Task: Create in the project AgileConnection and in the Backlog issue 'Develop a new tool for automated testing of load testing and stress testing for web applications' a child issue 'Code optimization for energy-efficient image recognition', and assign it to team member softage.1@softage.net. Create in the project AgileConnection and in the Backlog issue 'Upgrade the user interface of a mobile application to improve usability and aesthetics' a child issue 'Email campaign open rate tracking and analysis', and assign it to team member softage.2@softage.net
Action: Mouse moved to (233, 74)
Screenshot: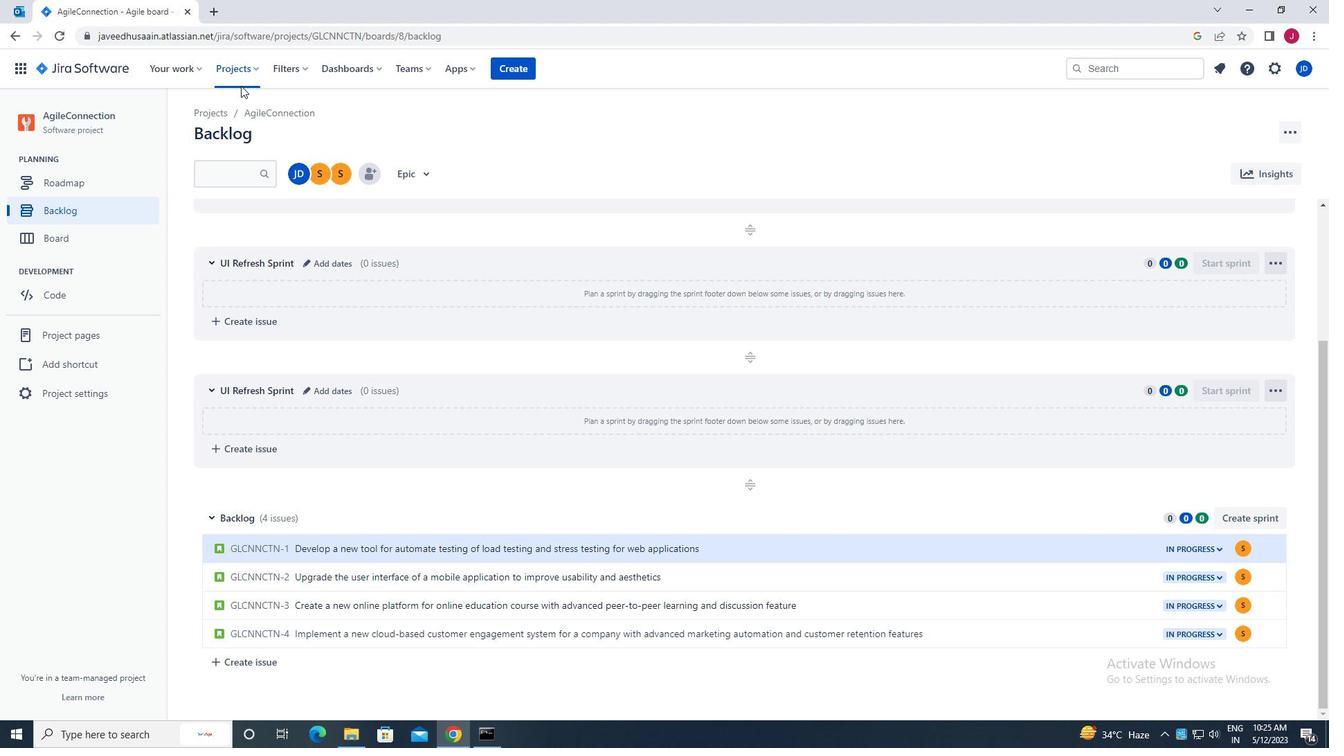 
Action: Mouse pressed left at (233, 74)
Screenshot: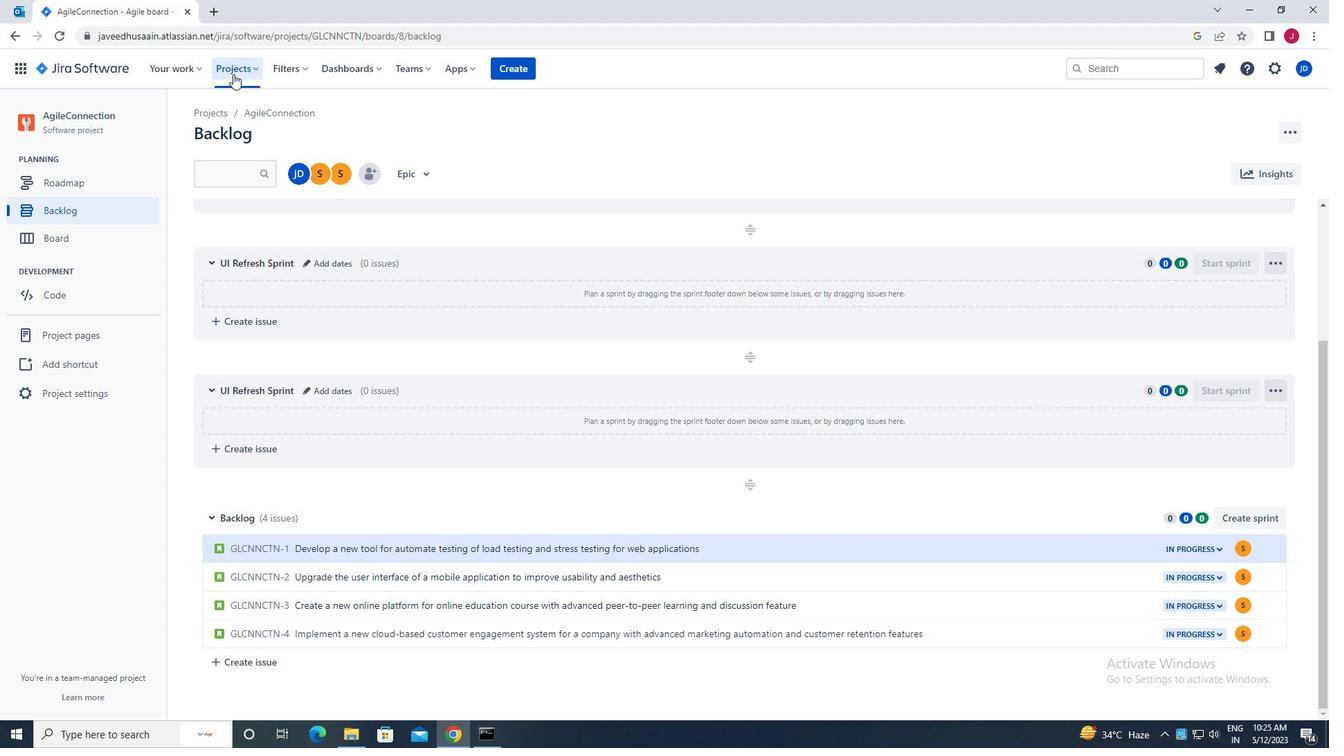 
Action: Mouse moved to (288, 130)
Screenshot: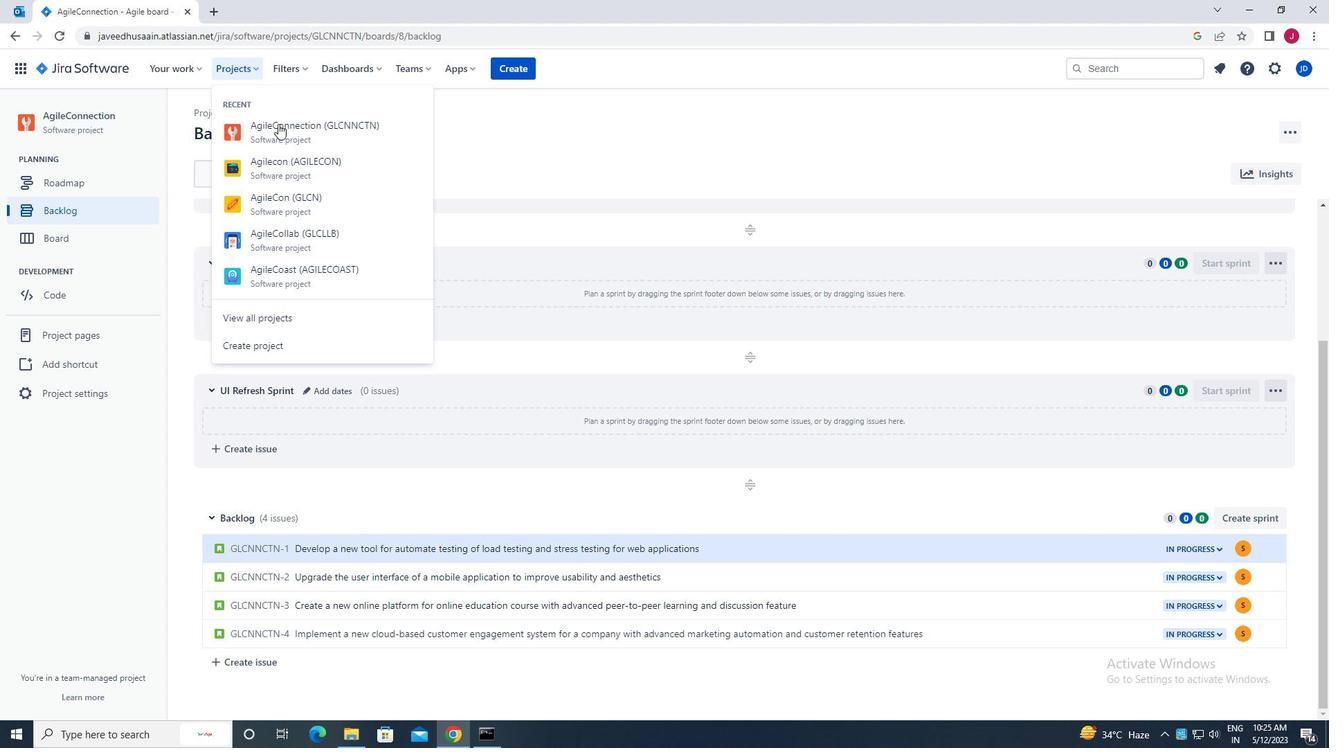 
Action: Mouse pressed left at (288, 130)
Screenshot: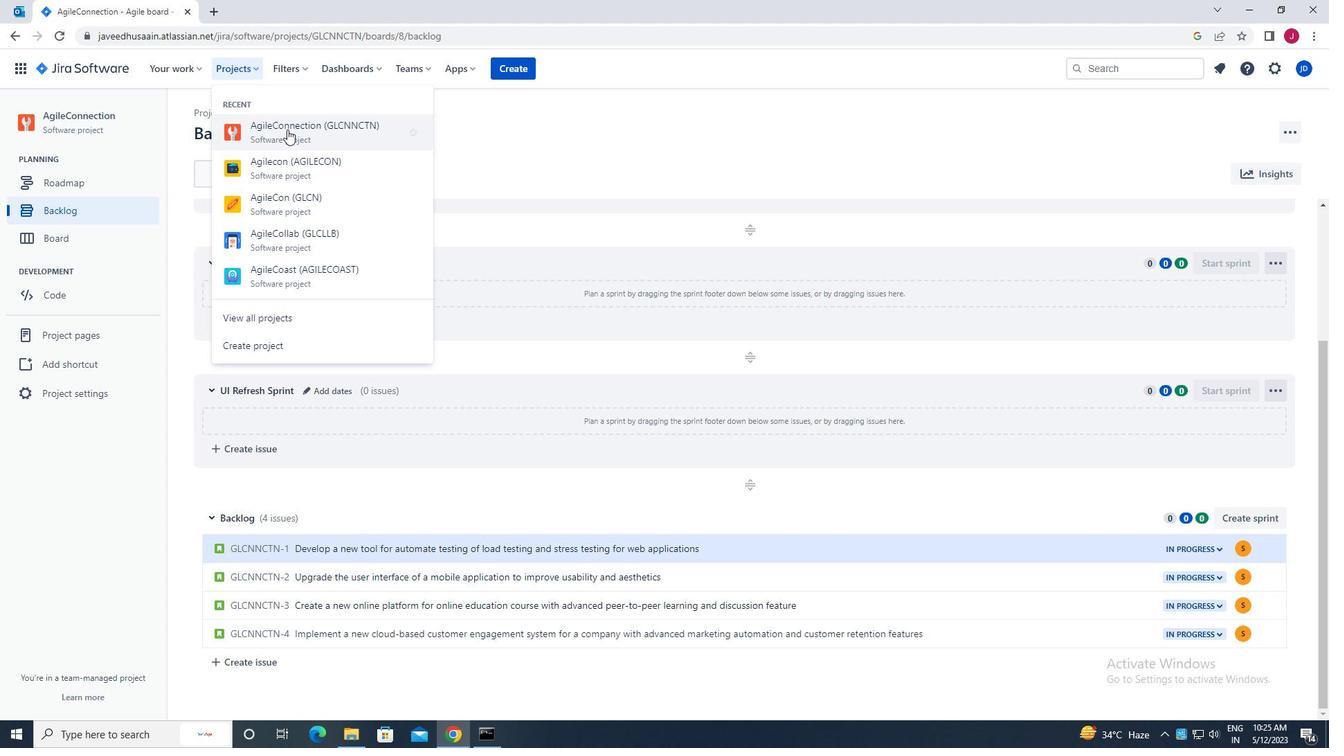 
Action: Mouse moved to (80, 214)
Screenshot: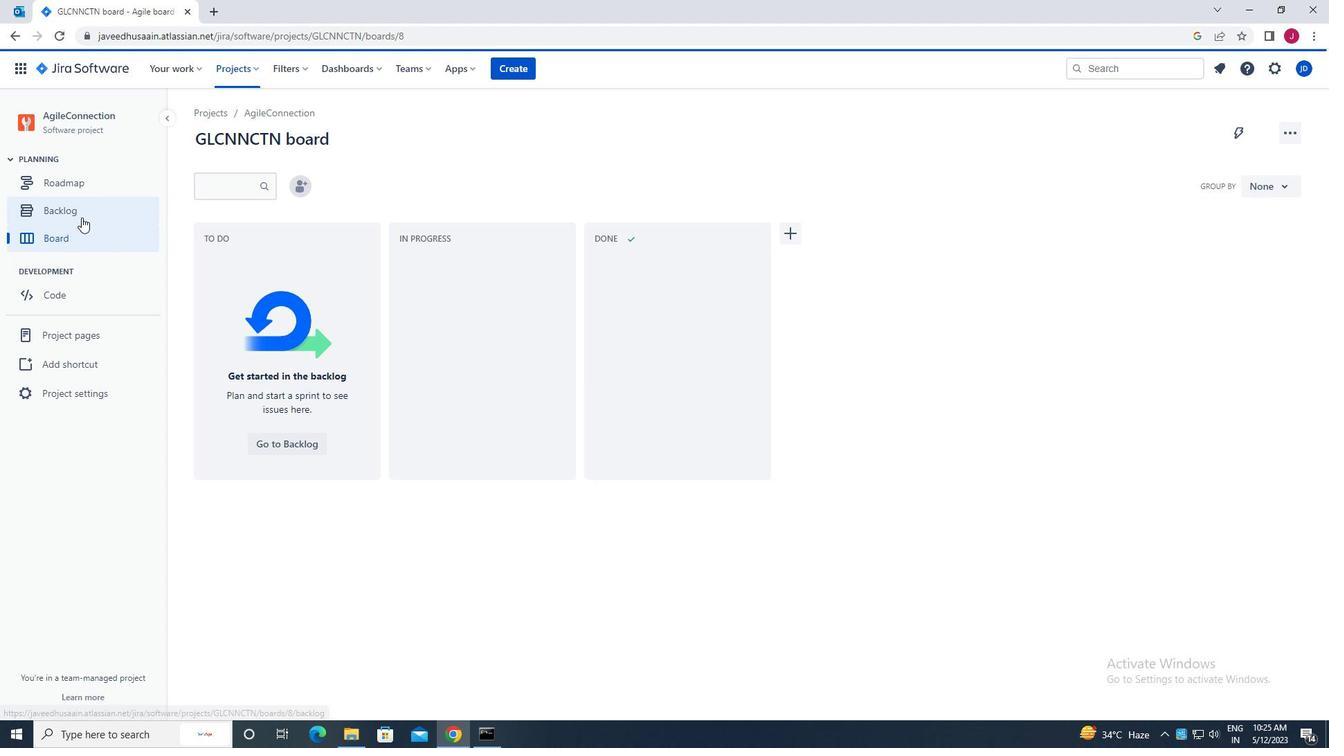 
Action: Mouse pressed left at (80, 214)
Screenshot: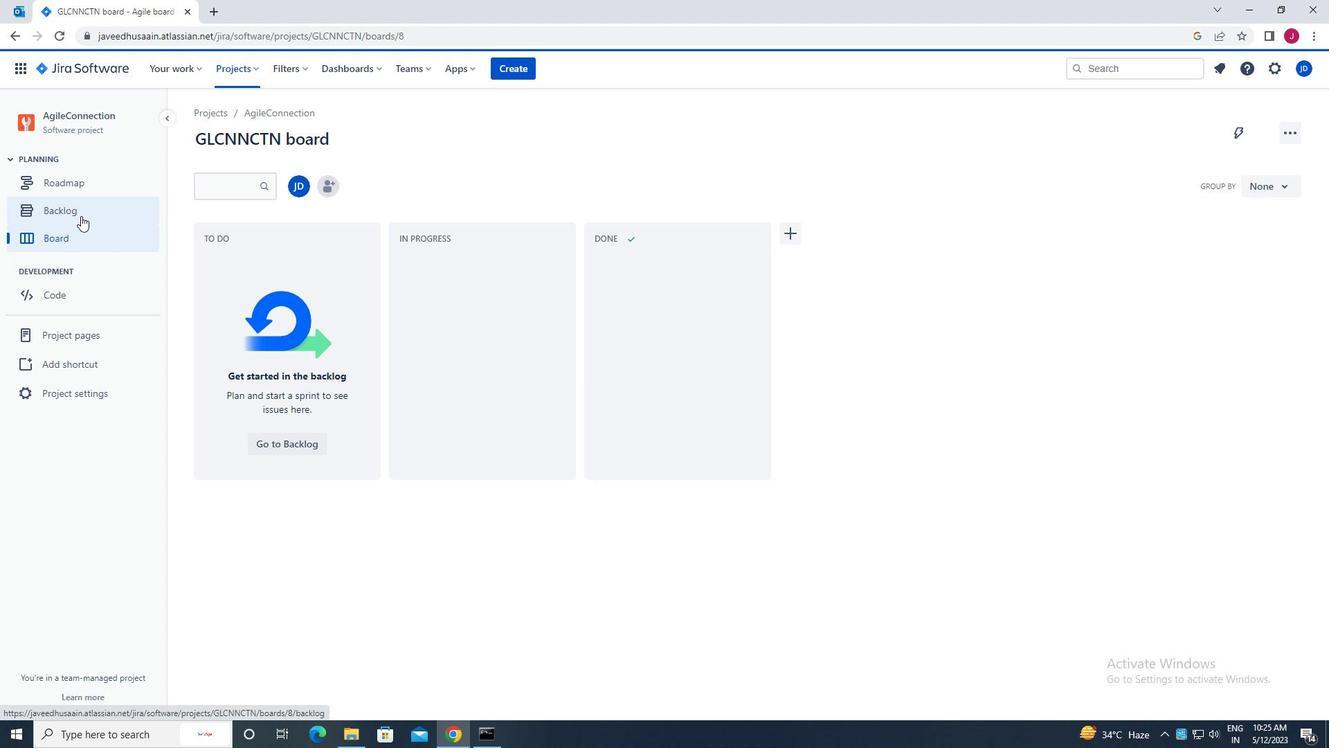 
Action: Mouse moved to (279, 354)
Screenshot: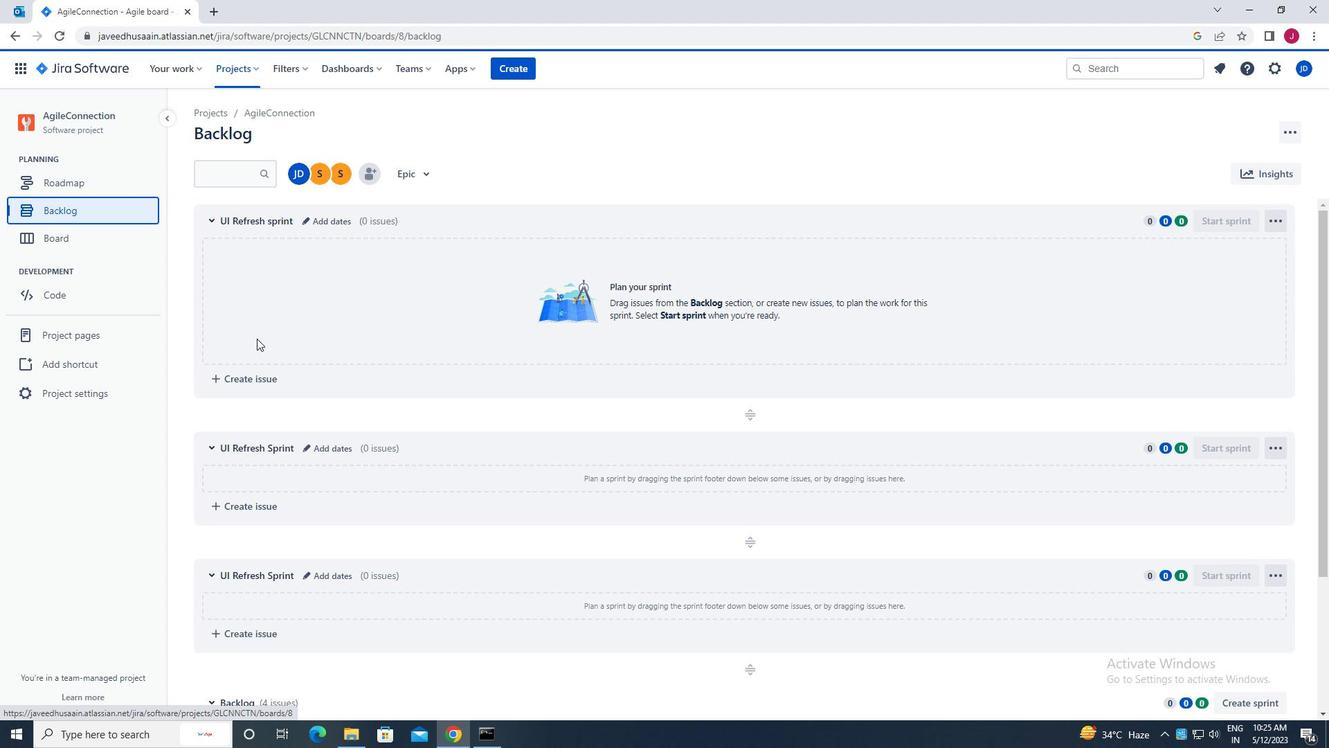 
Action: Mouse scrolled (279, 353) with delta (0, 0)
Screenshot: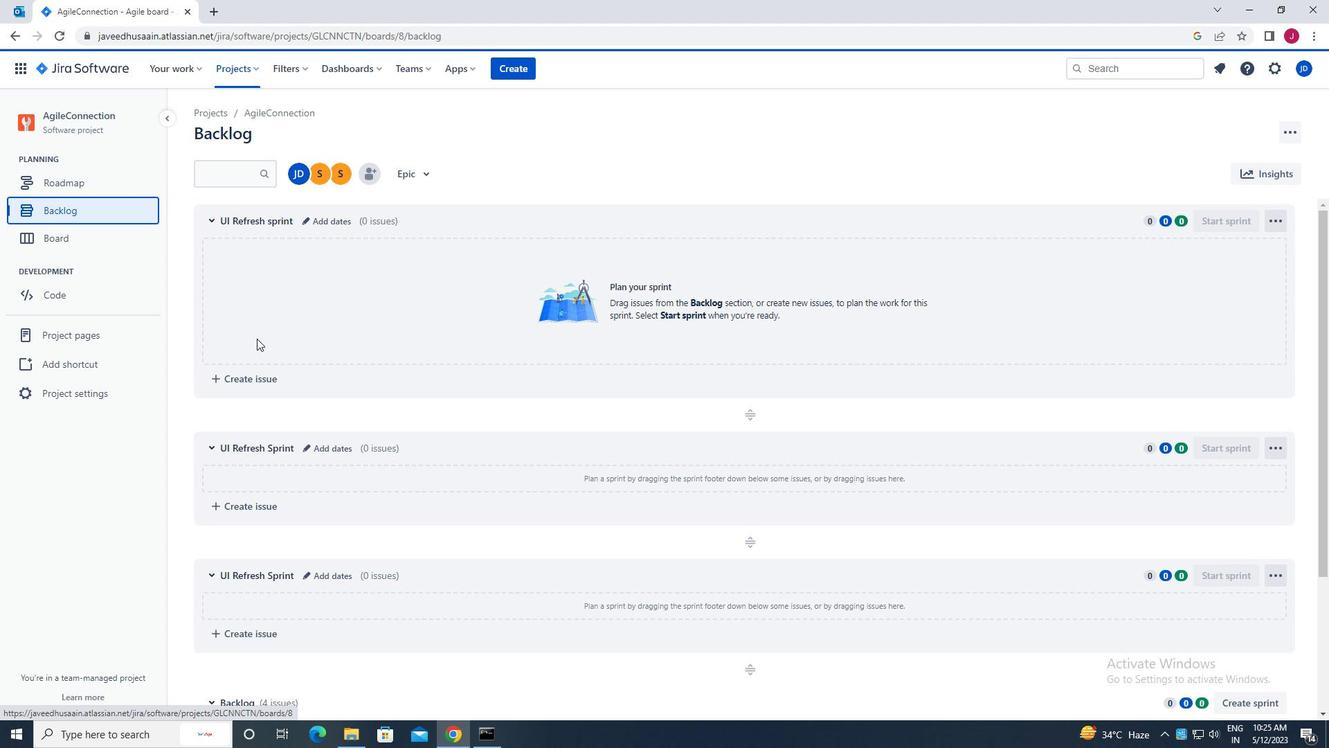 
Action: Mouse moved to (279, 356)
Screenshot: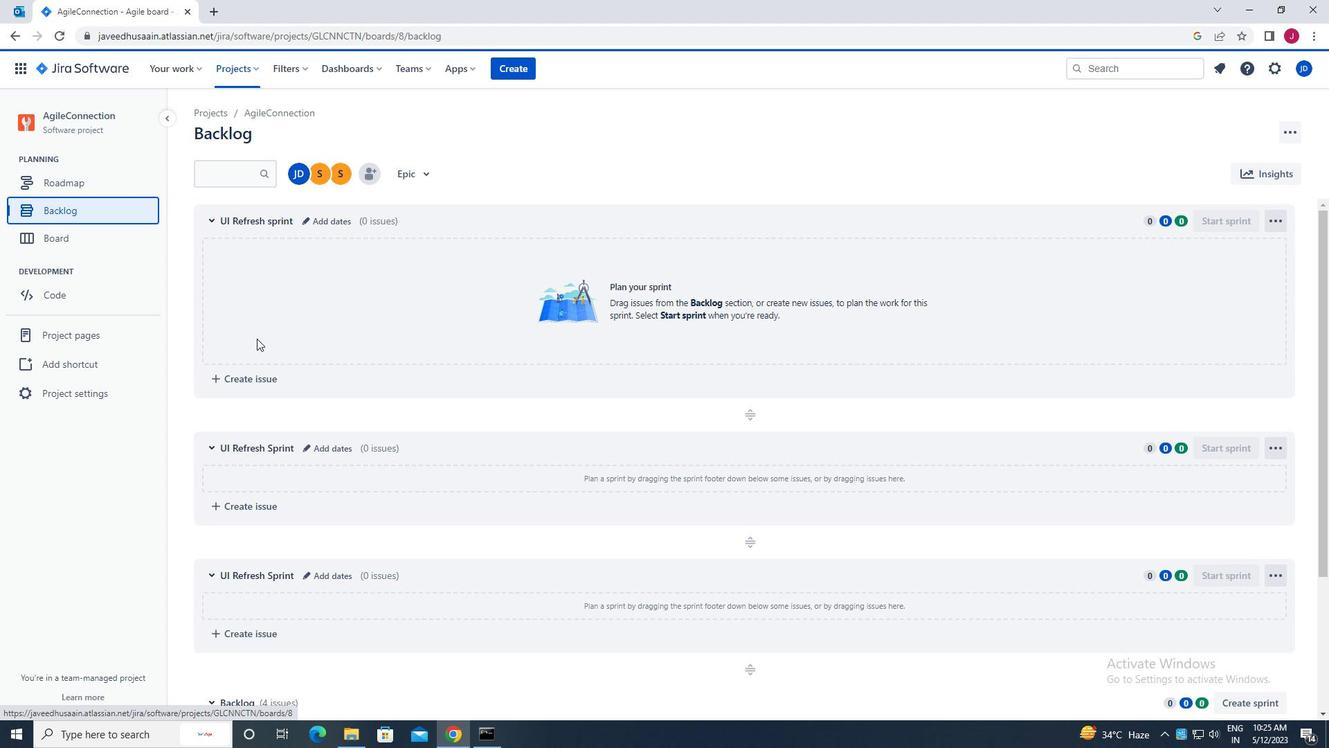 
Action: Mouse scrolled (279, 355) with delta (0, 0)
Screenshot: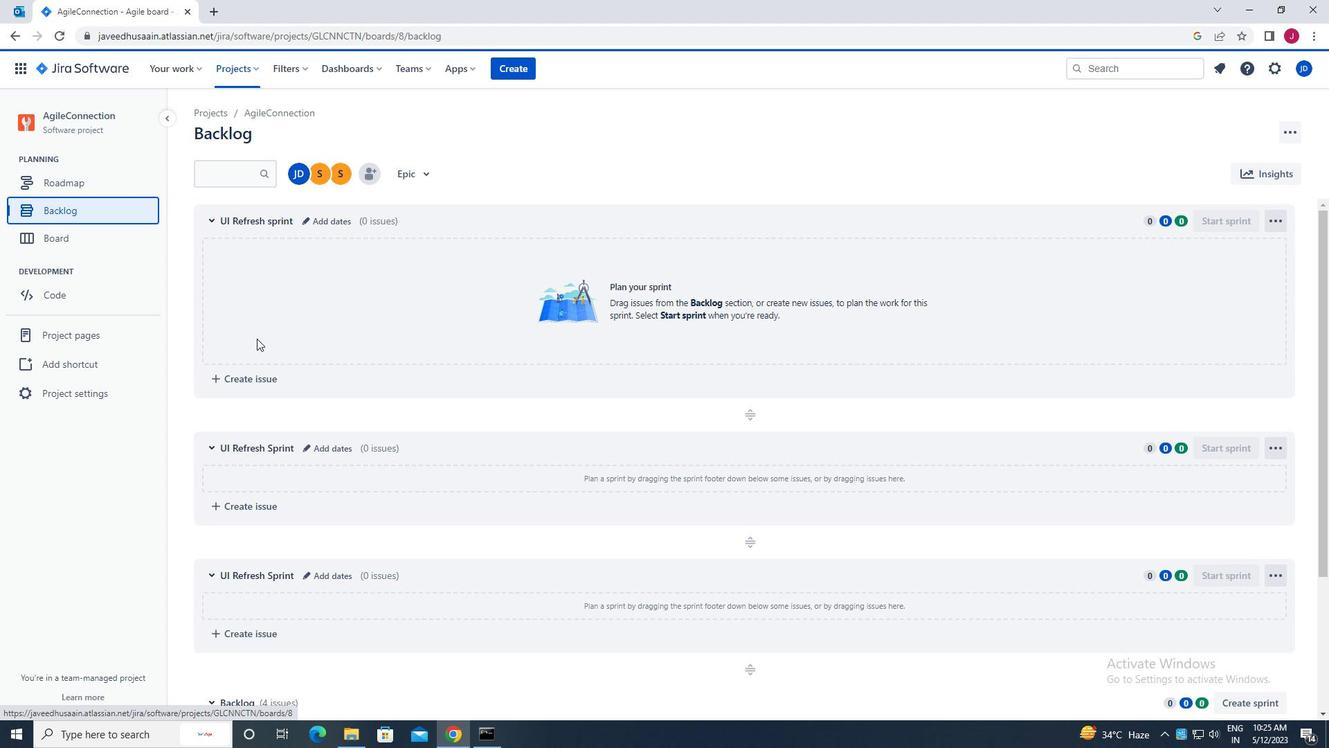 
Action: Mouse scrolled (279, 355) with delta (0, 0)
Screenshot: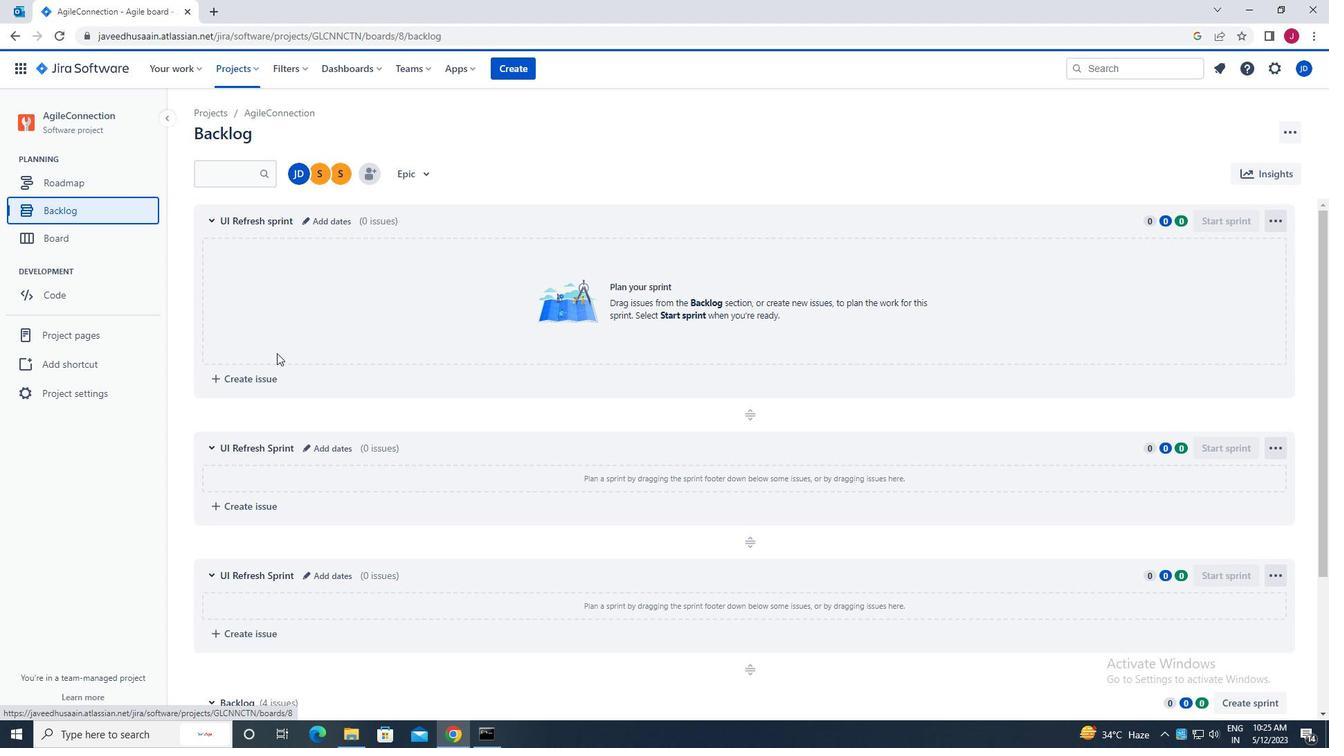 
Action: Mouse scrolled (279, 355) with delta (0, 0)
Screenshot: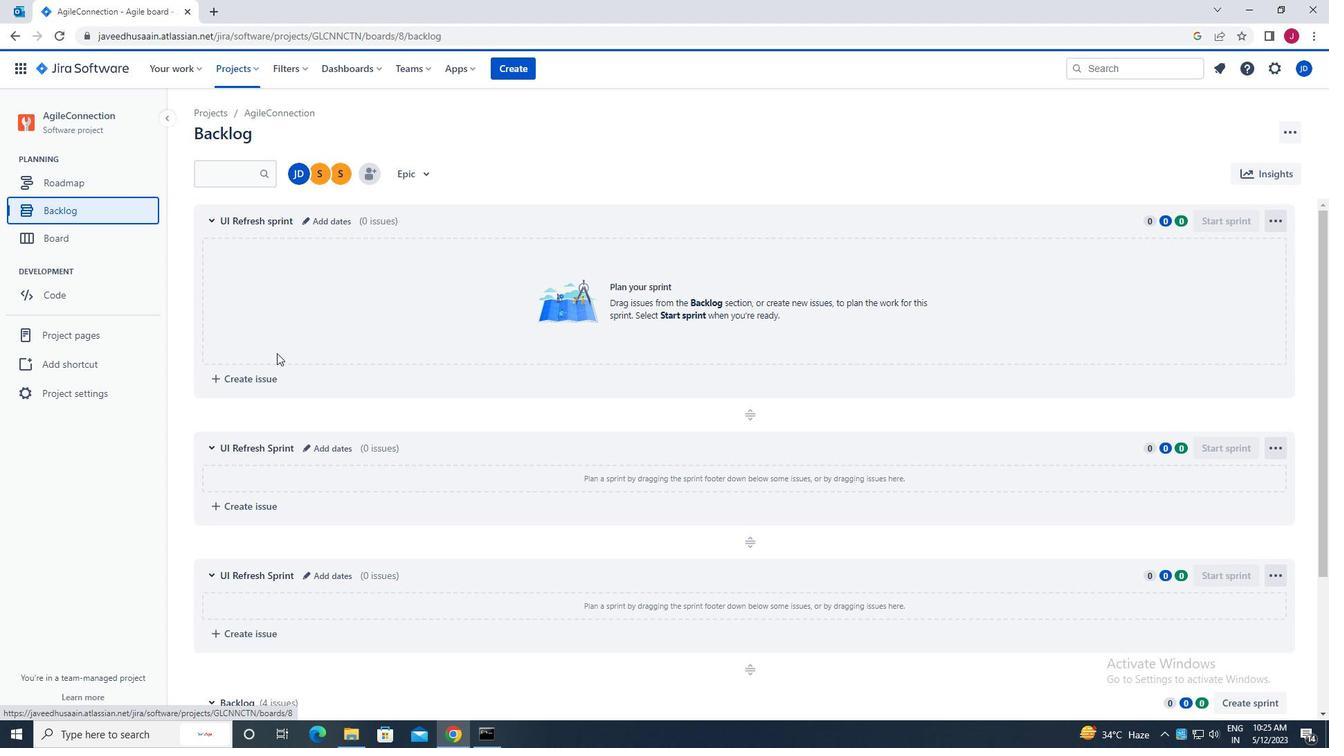 
Action: Mouse scrolled (279, 355) with delta (0, 0)
Screenshot: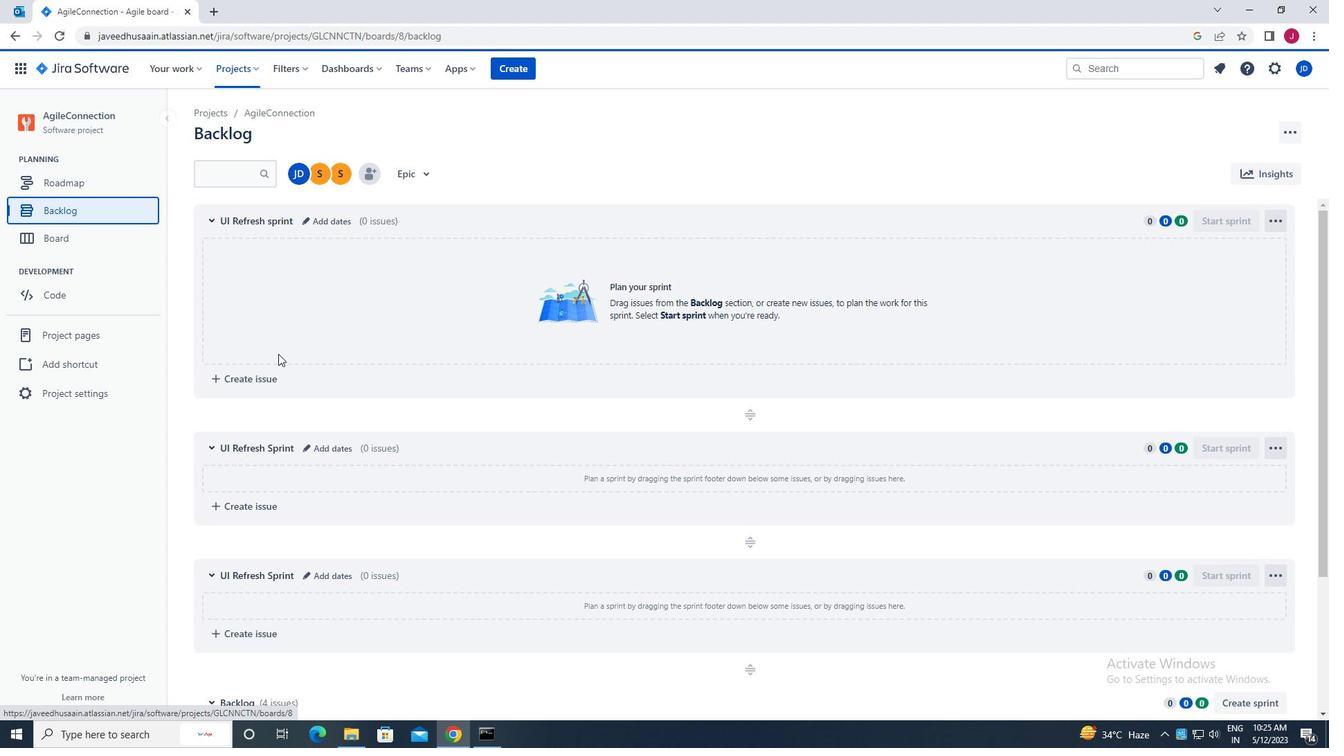 
Action: Mouse moved to (945, 551)
Screenshot: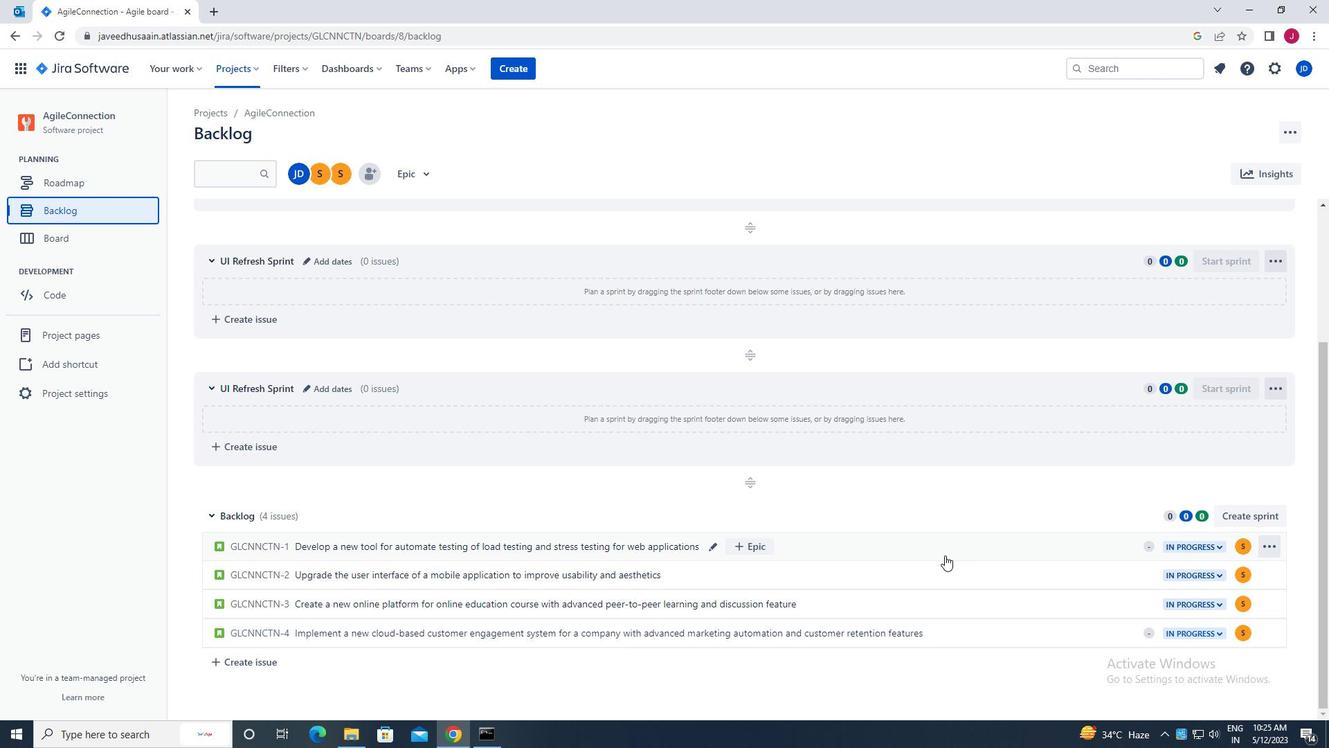 
Action: Mouse pressed left at (945, 551)
Screenshot: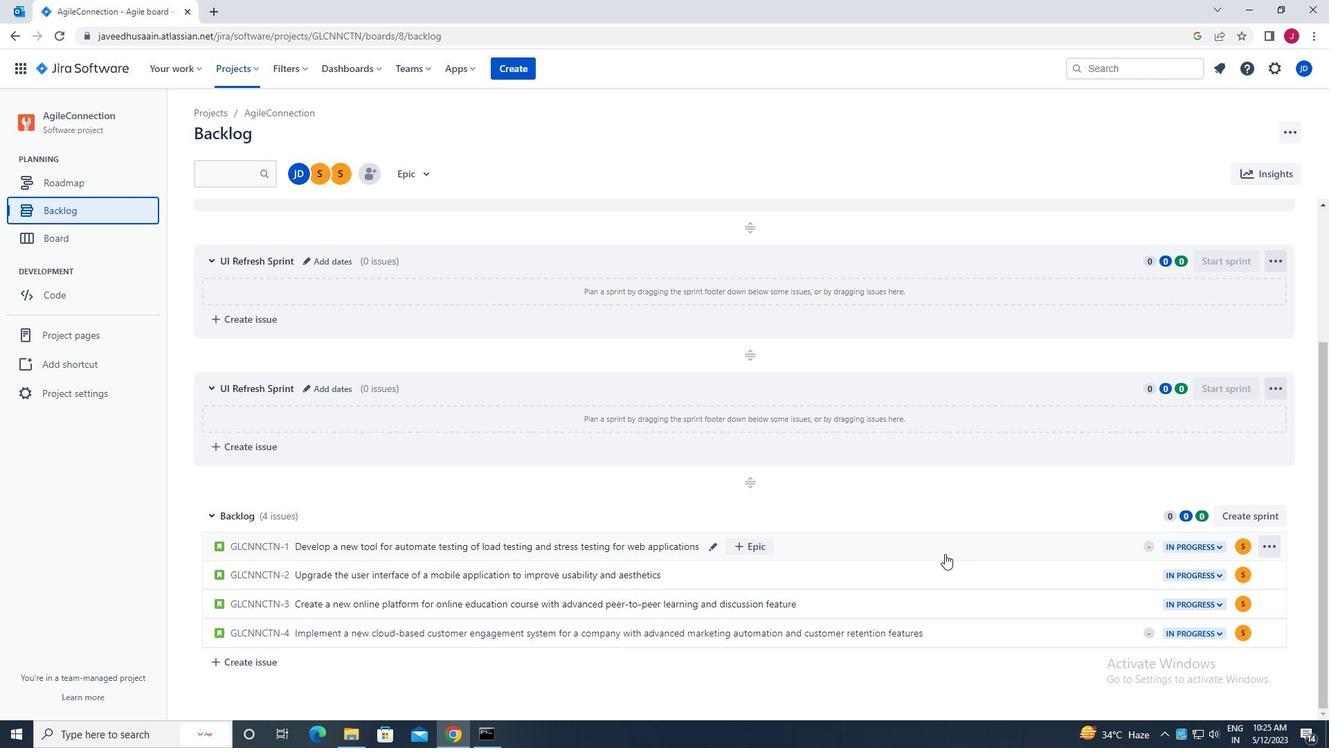 
Action: Mouse moved to (1086, 320)
Screenshot: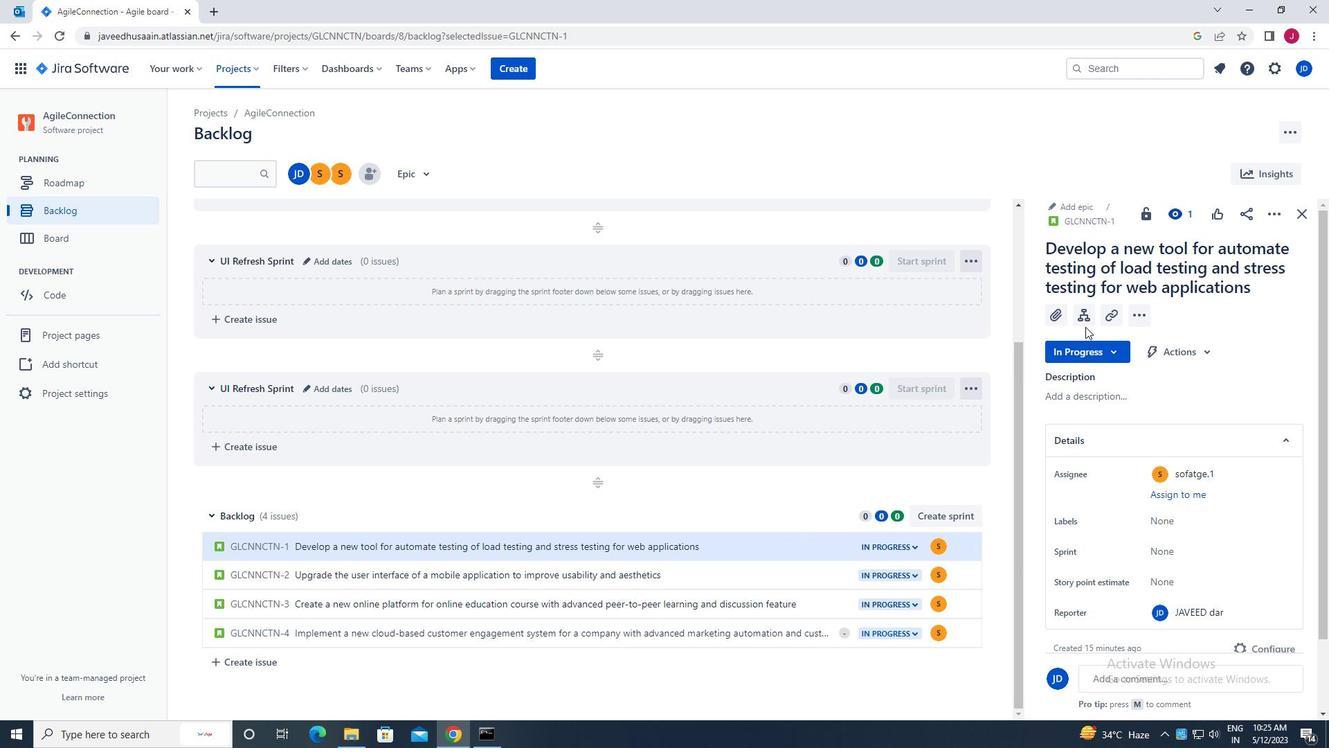 
Action: Mouse pressed left at (1086, 320)
Screenshot: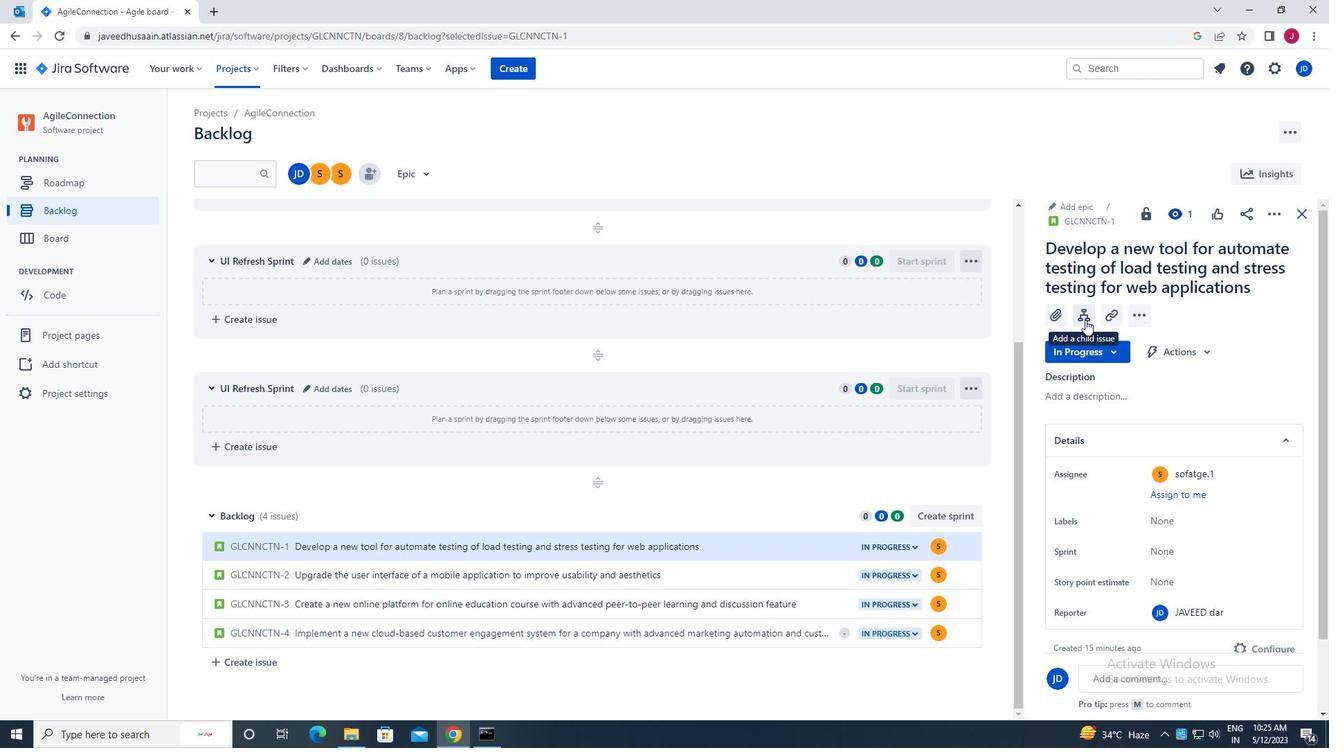 
Action: Mouse moved to (1106, 450)
Screenshot: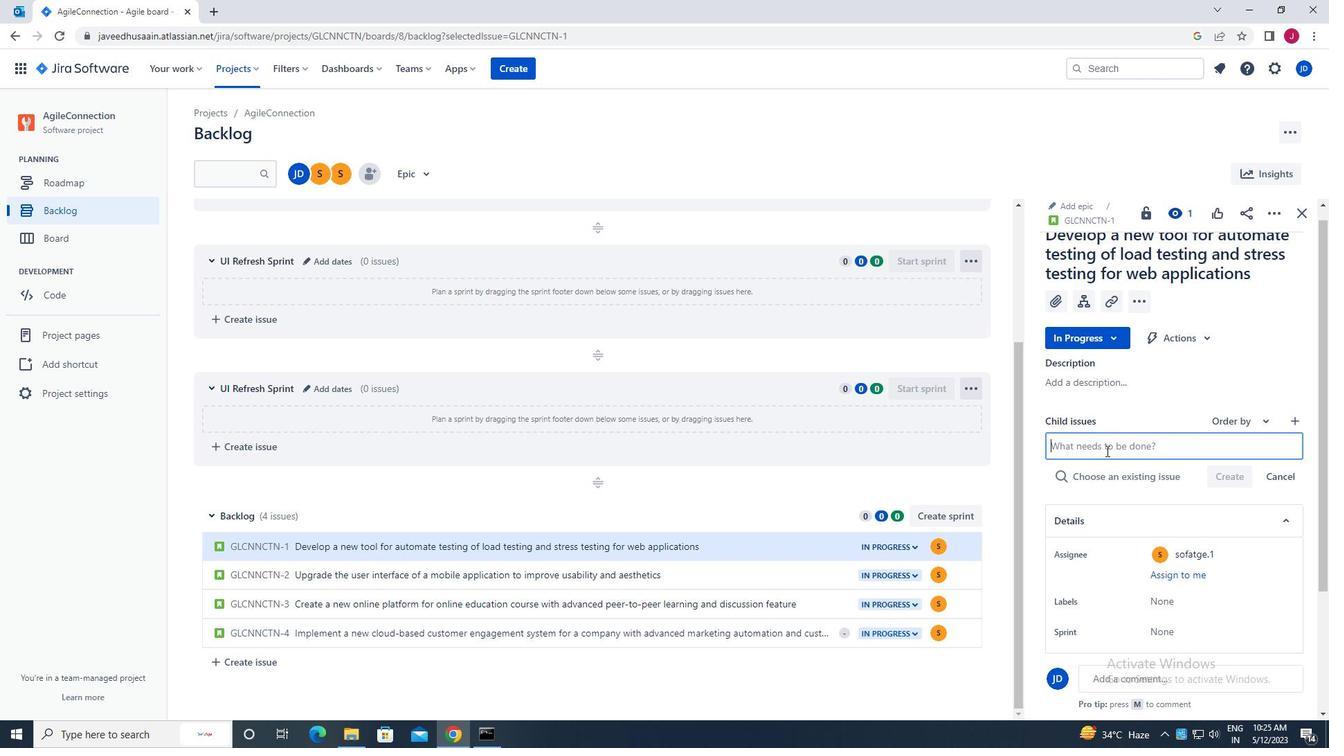 
Action: Key pressed c<Key.caps_lock>ode<Key.space><Key.space>optimix<Key.backspace>zation<Key.space>for<Key.space>energy-efficient<Key.space>image<Key.space>recognition<Key.enter>
Screenshot: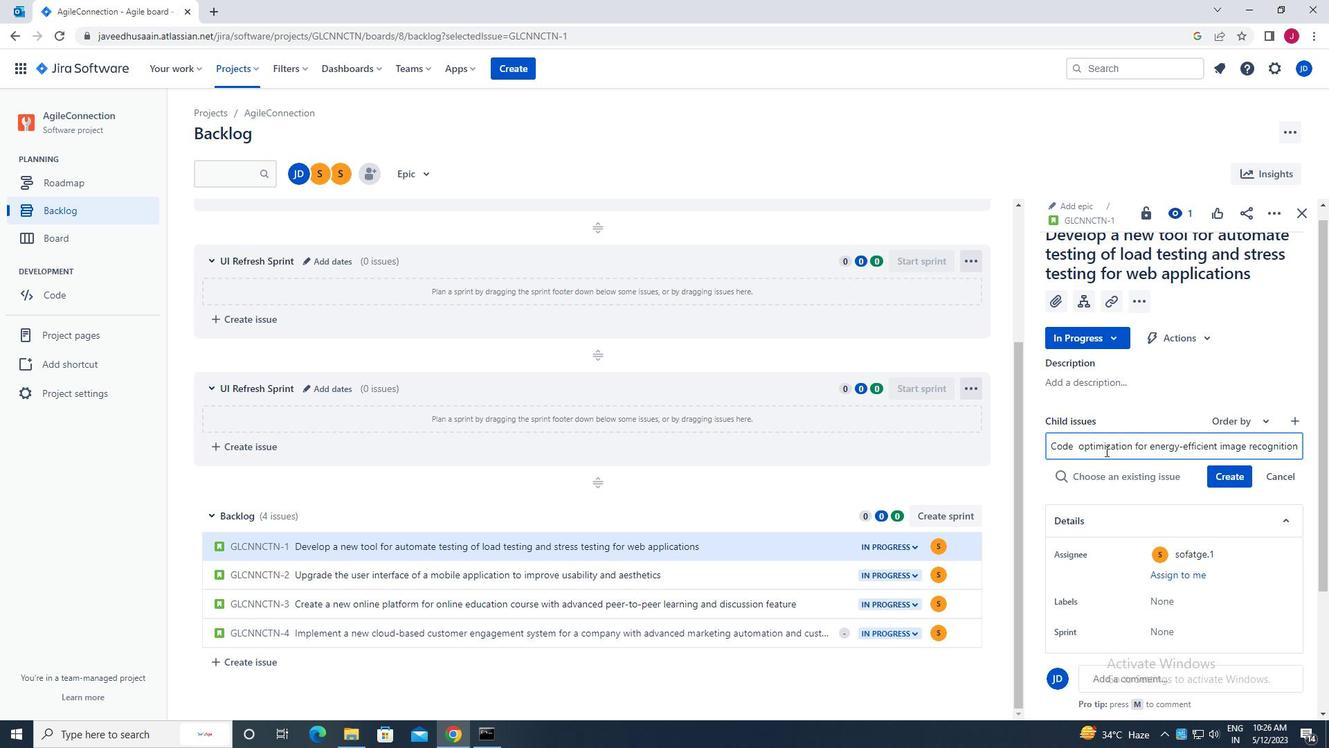 
Action: Mouse moved to (1240, 455)
Screenshot: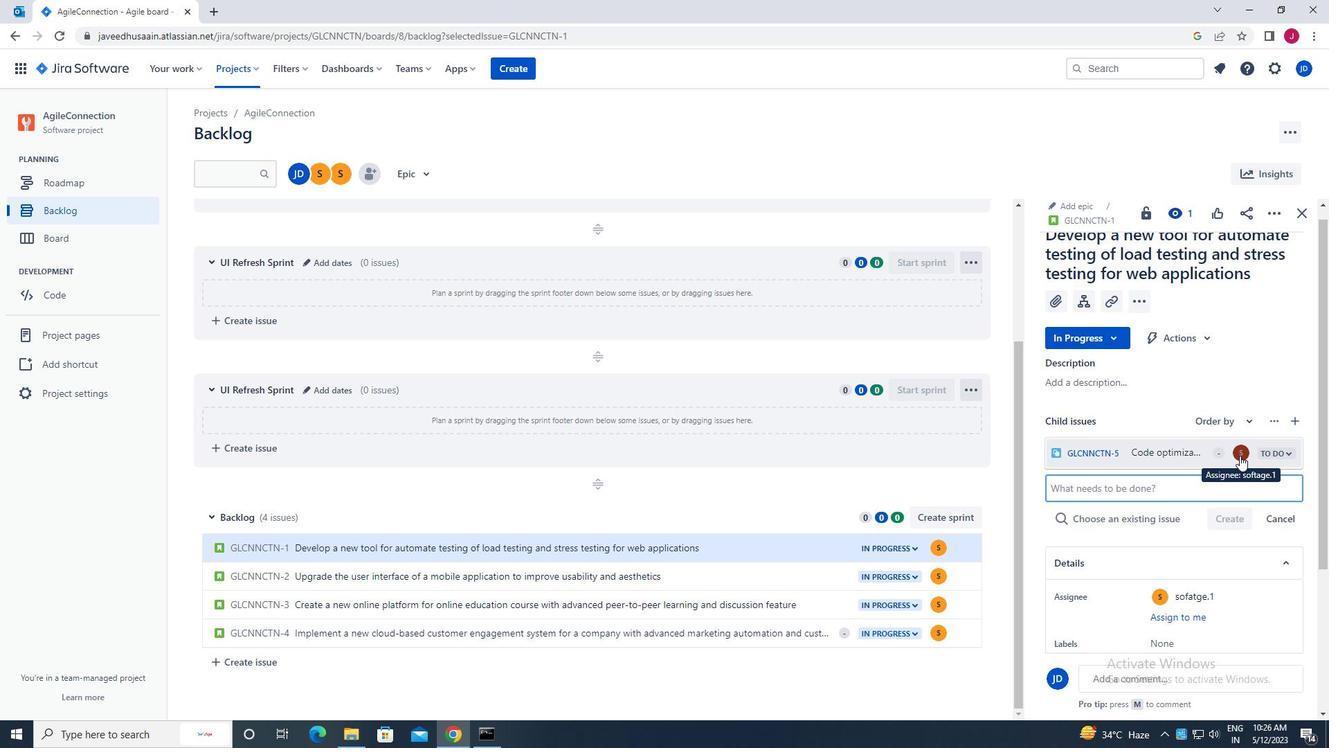 
Action: Mouse pressed left at (1240, 455)
Screenshot: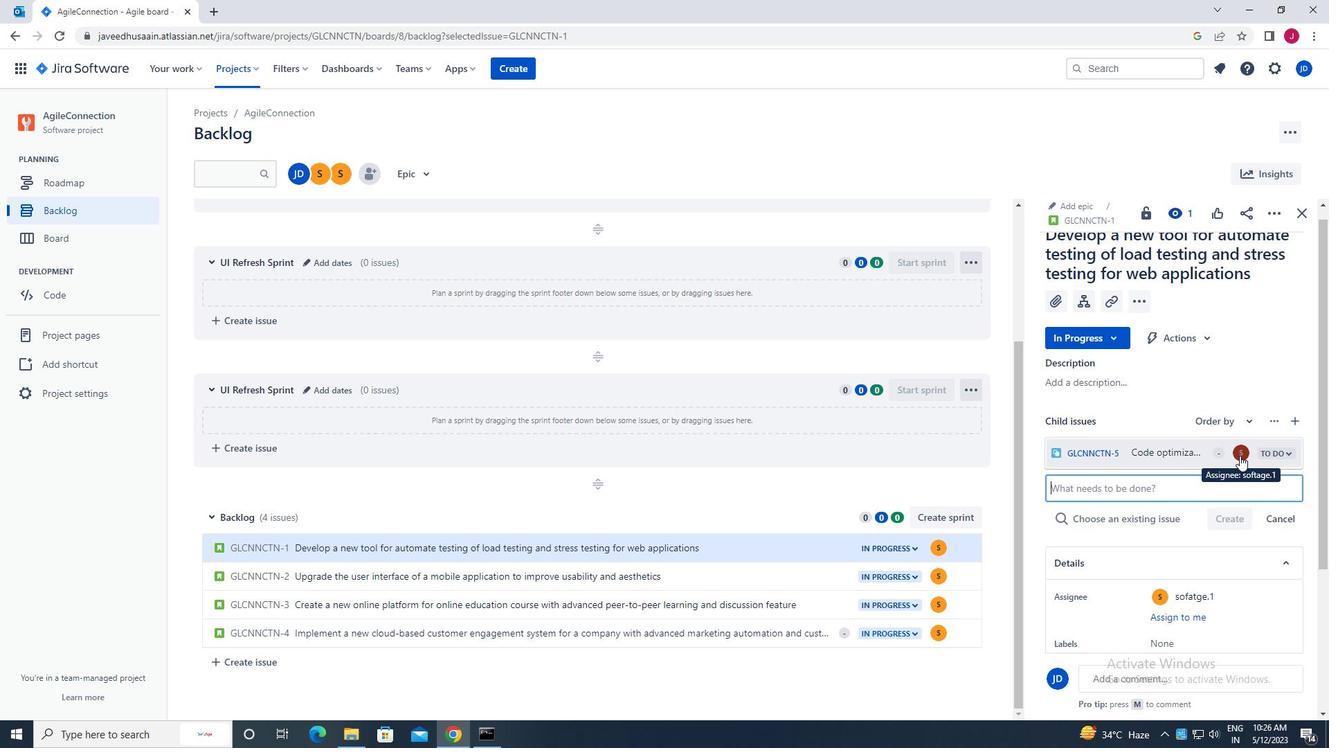 
Action: Mouse moved to (1098, 511)
Screenshot: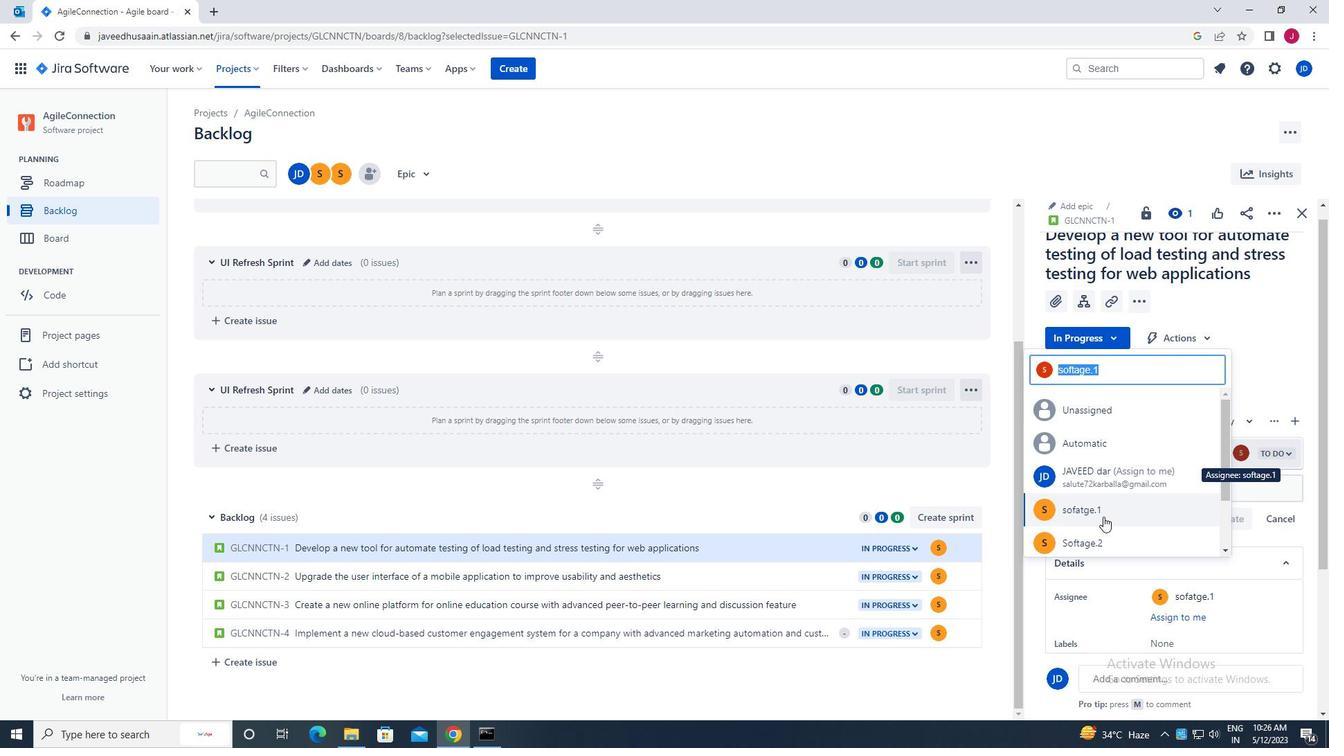 
Action: Mouse pressed left at (1098, 511)
Screenshot: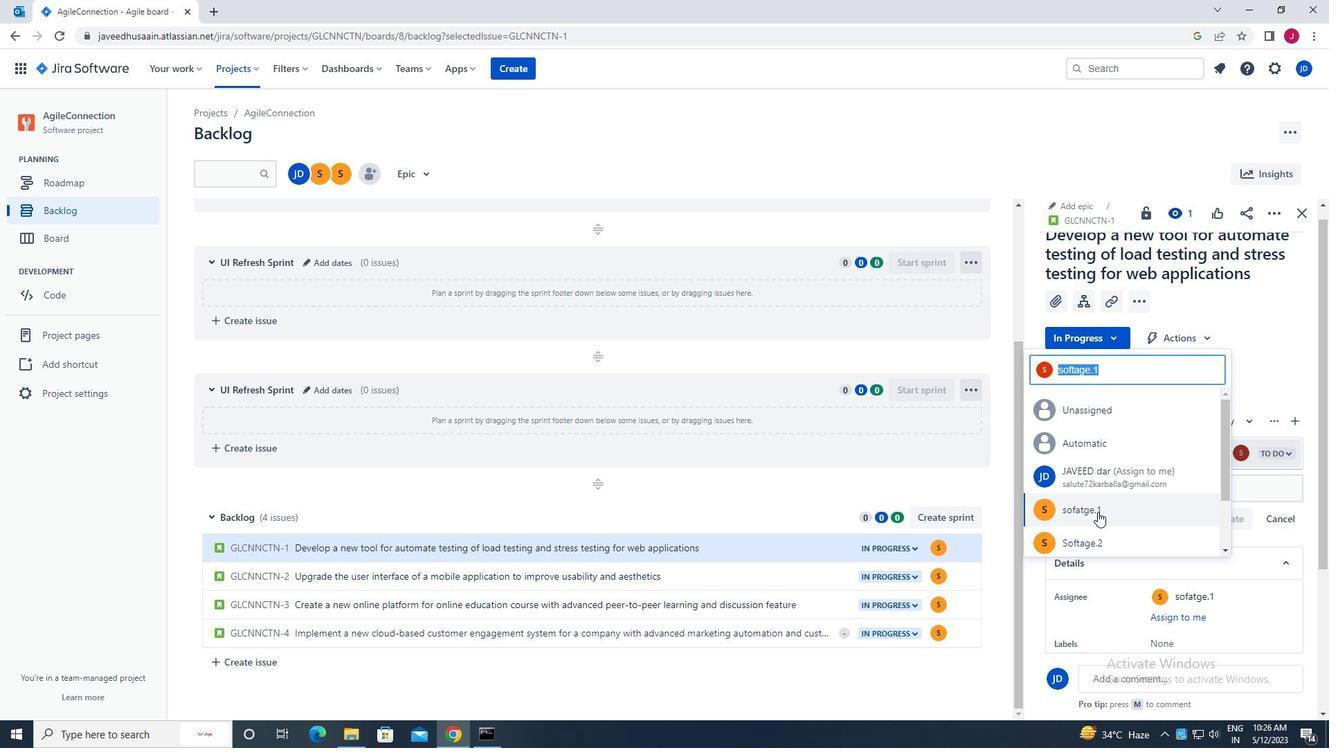 
Action: Mouse moved to (1301, 215)
Screenshot: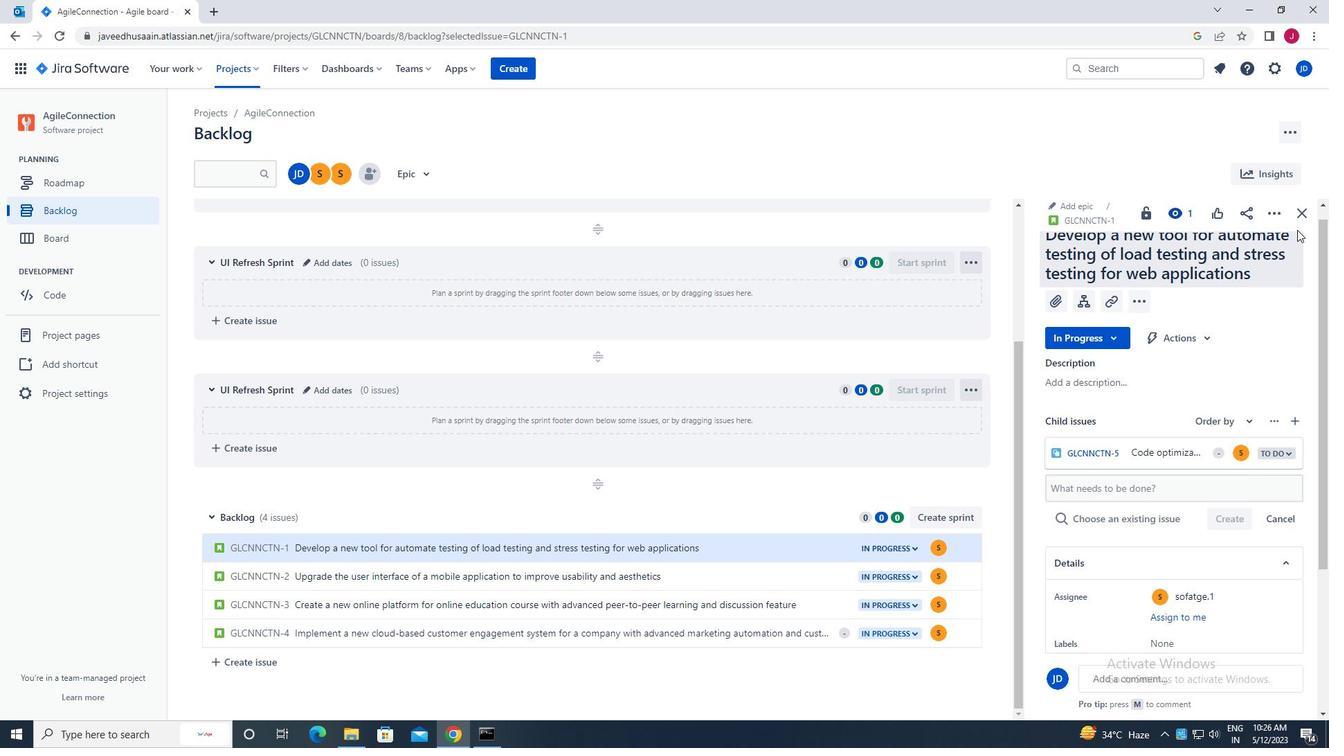 
Action: Mouse pressed left at (1301, 215)
Screenshot: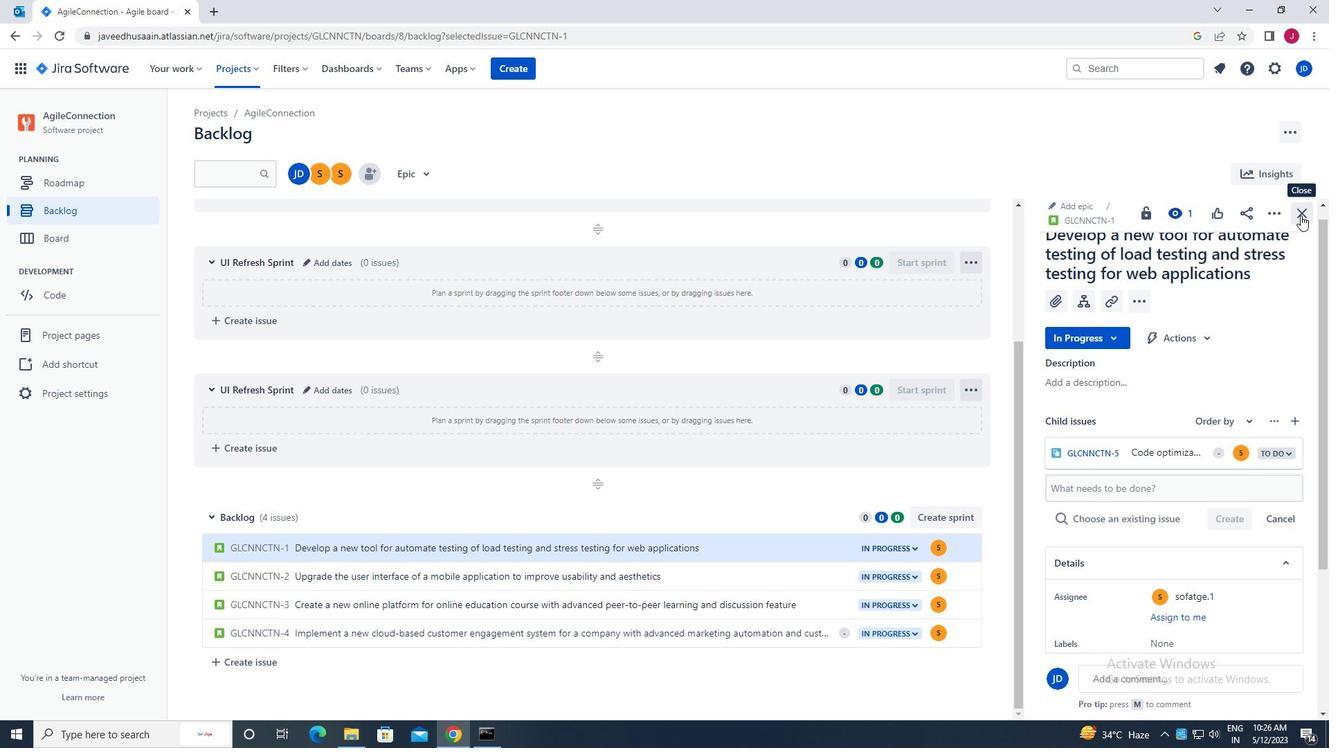 
Action: Mouse moved to (1084, 570)
Screenshot: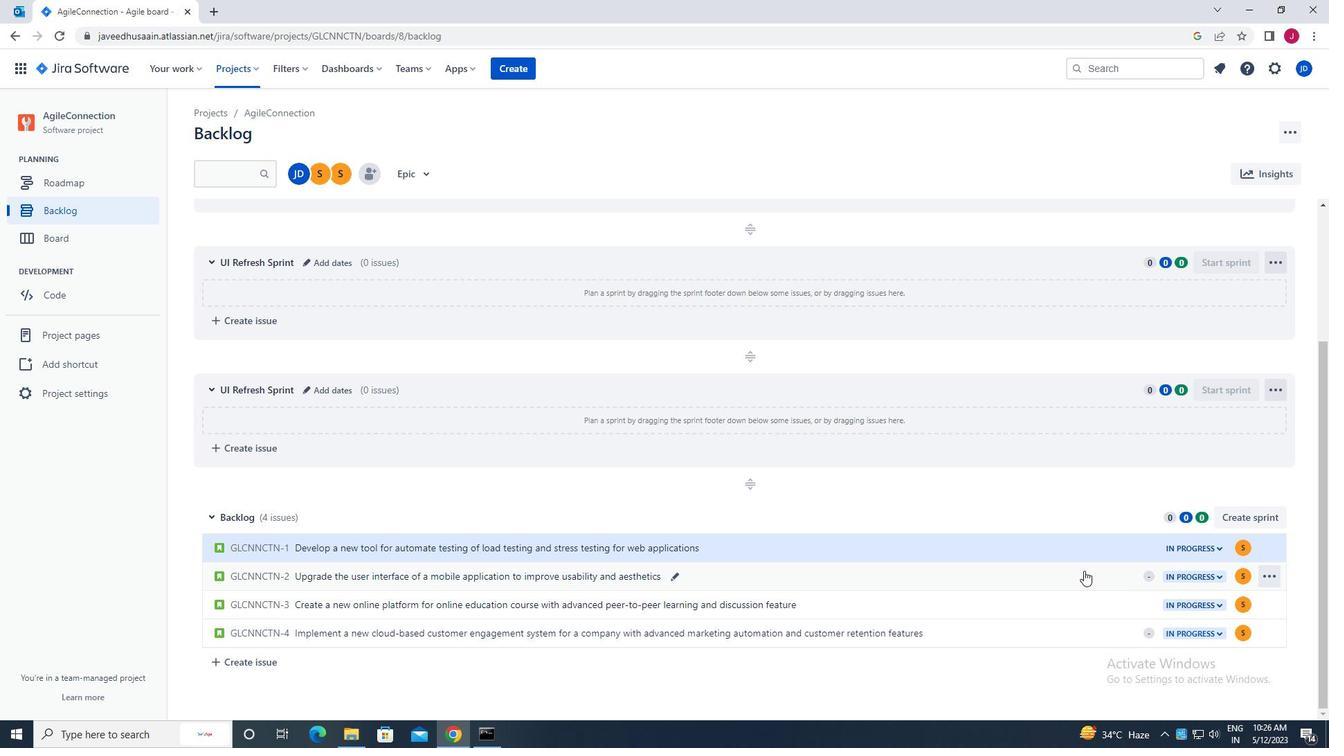 
Action: Mouse pressed left at (1084, 570)
Screenshot: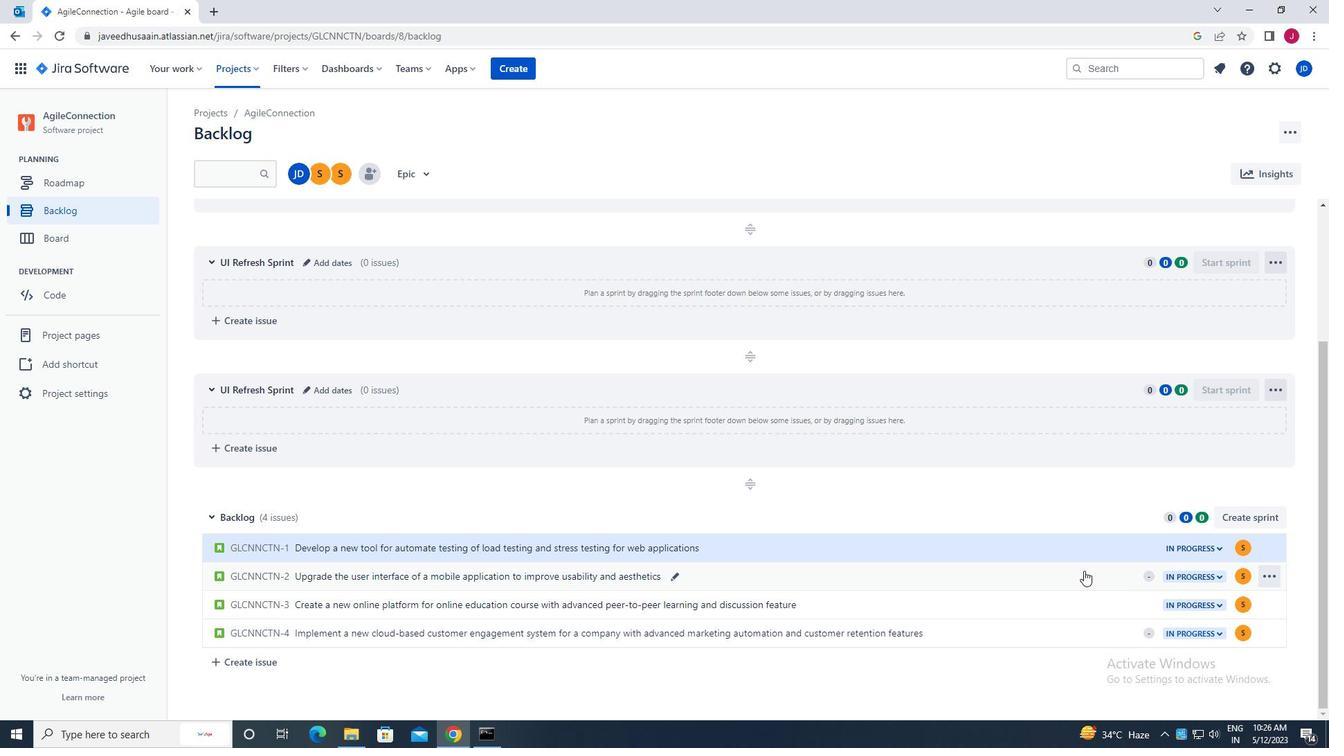 
Action: Mouse moved to (1082, 320)
Screenshot: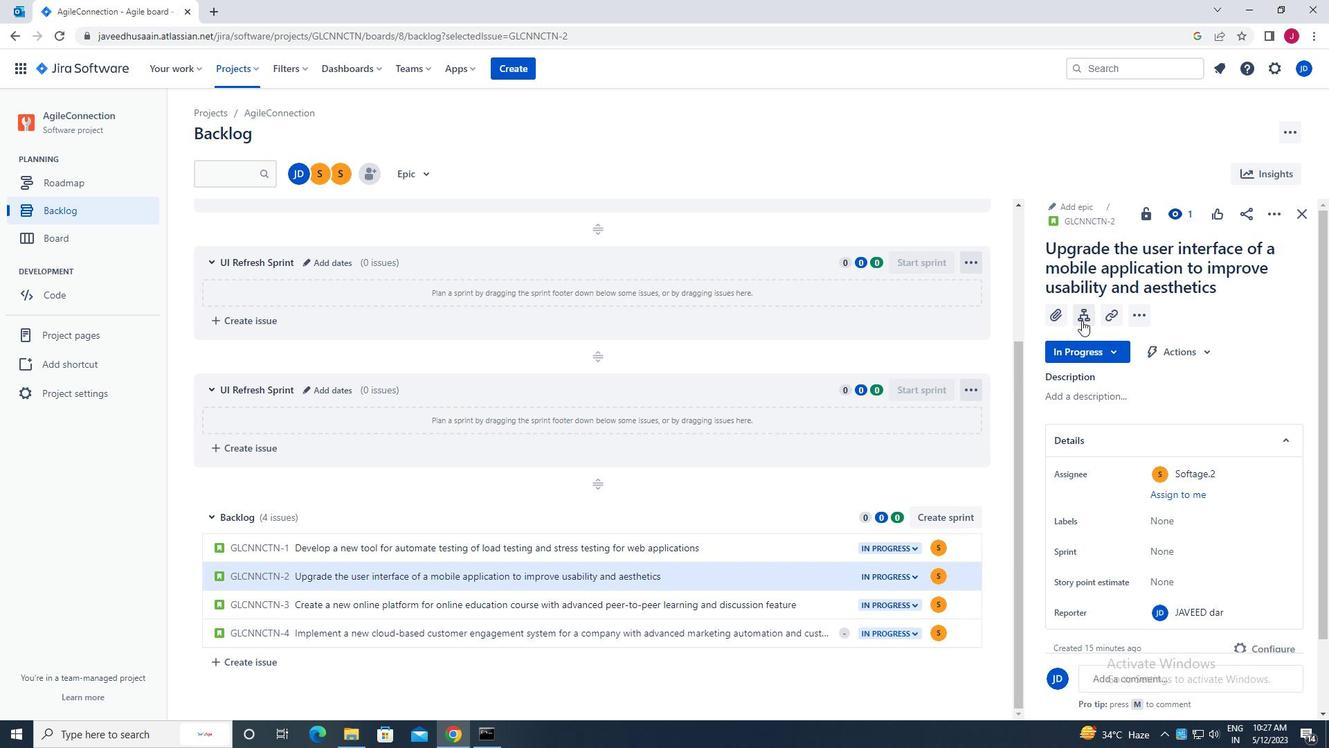 
Action: Mouse pressed left at (1082, 320)
Screenshot: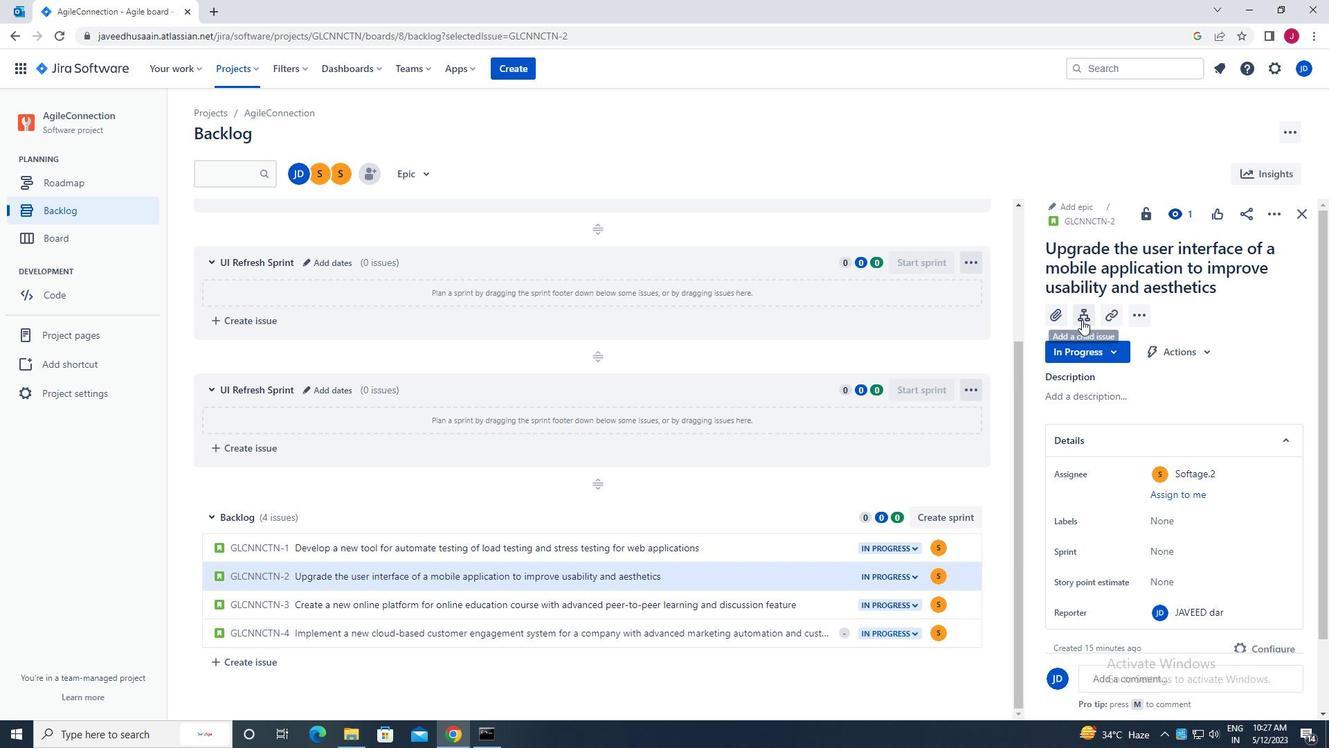 
Action: Mouse moved to (1068, 444)
Screenshot: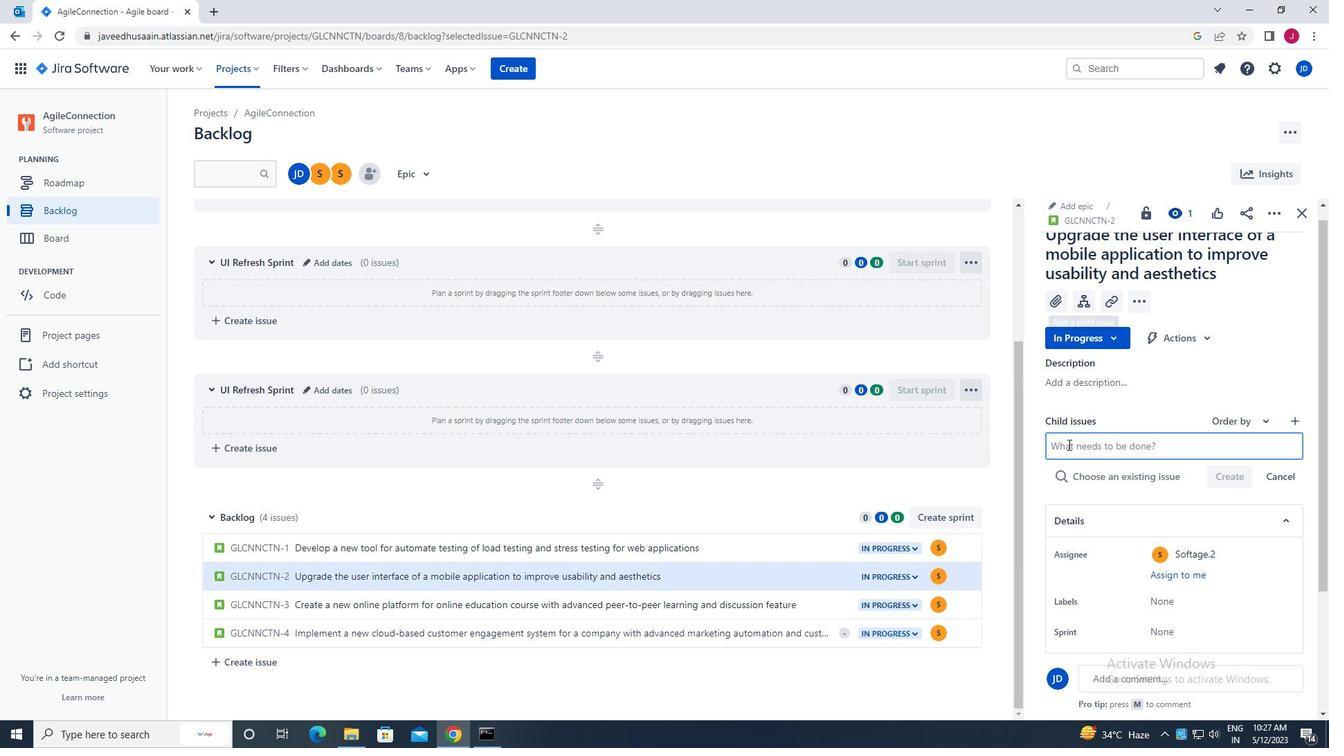 
Action: Key pressed <Key.caps_lock>e<Key.caps_lock>mail<Key.space>cap<Key.backspace>mpaign<Key.space>open<Key.space>rate<Key.space>tracking<Key.space>and<Key.space>analysis<Key.enter>
Screenshot: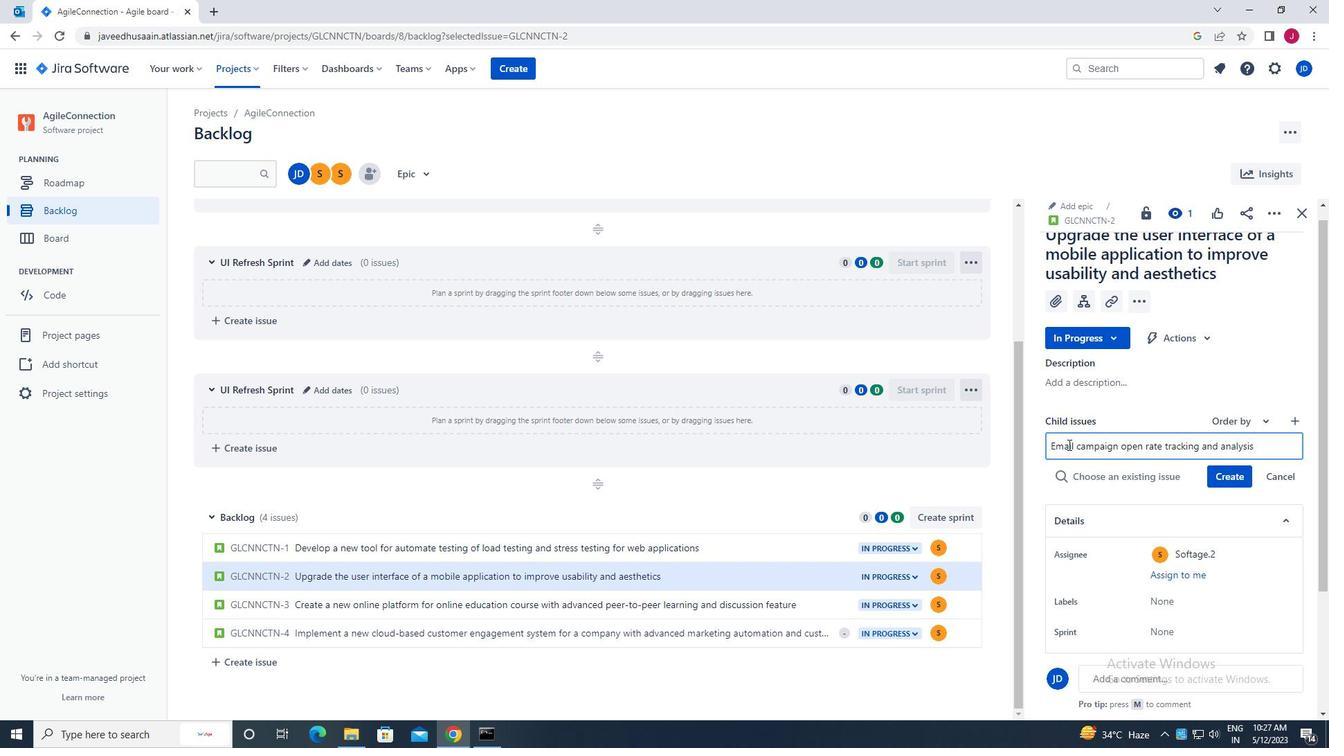 
Action: Mouse moved to (1247, 455)
Screenshot: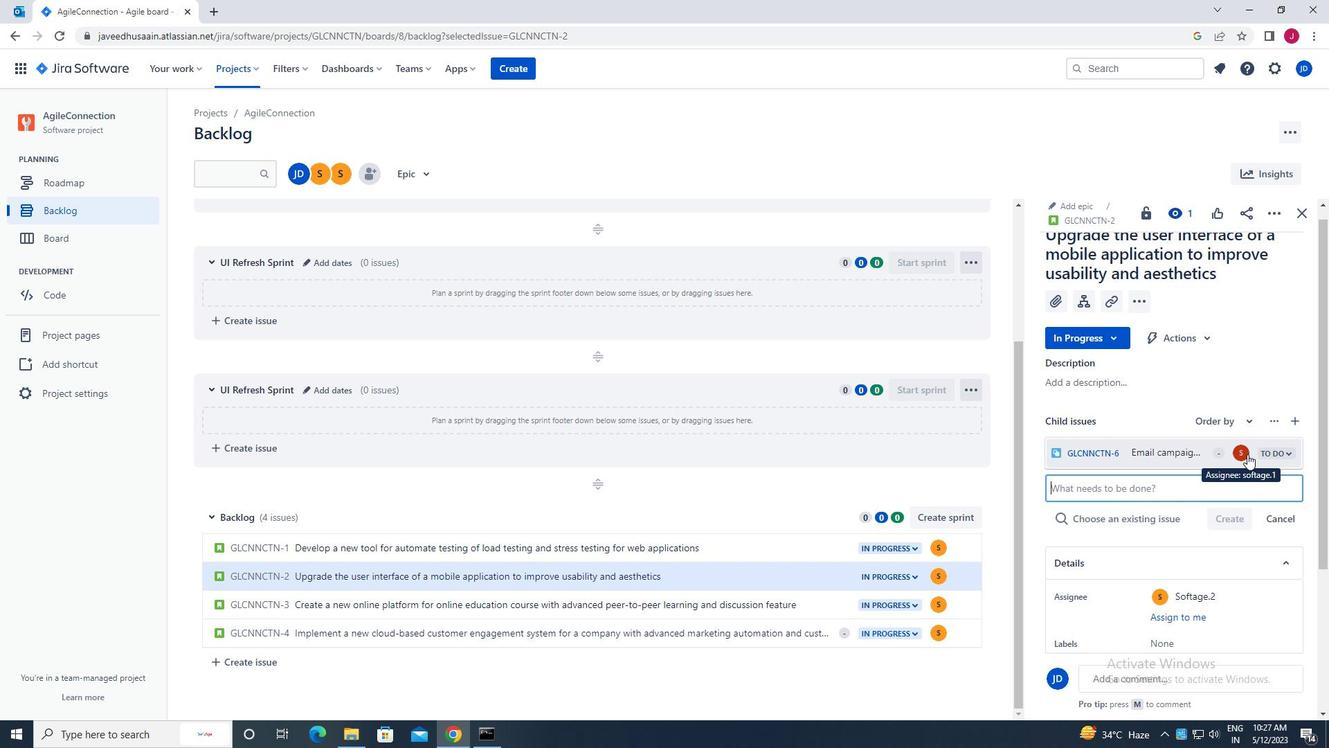 
Action: Mouse pressed left at (1247, 455)
Screenshot: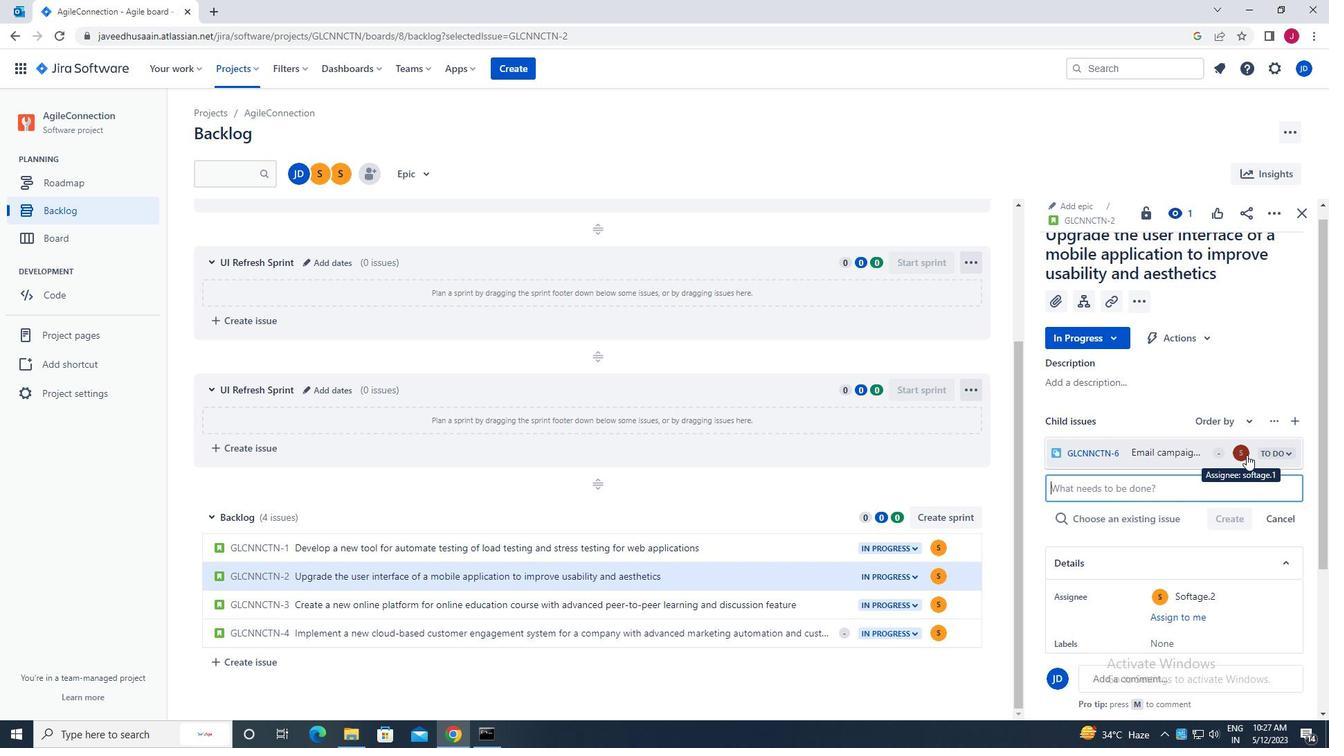 
Action: Mouse moved to (1102, 543)
Screenshot: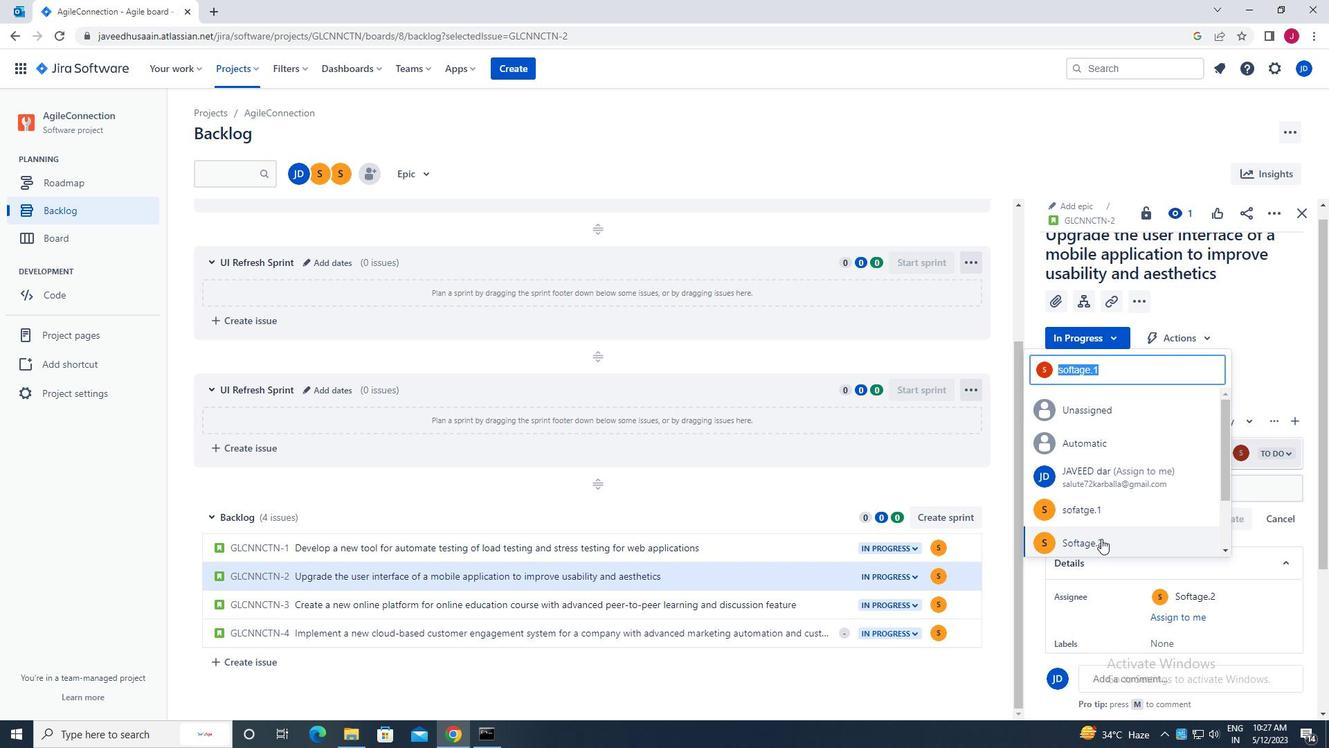 
Action: Mouse pressed left at (1102, 543)
Screenshot: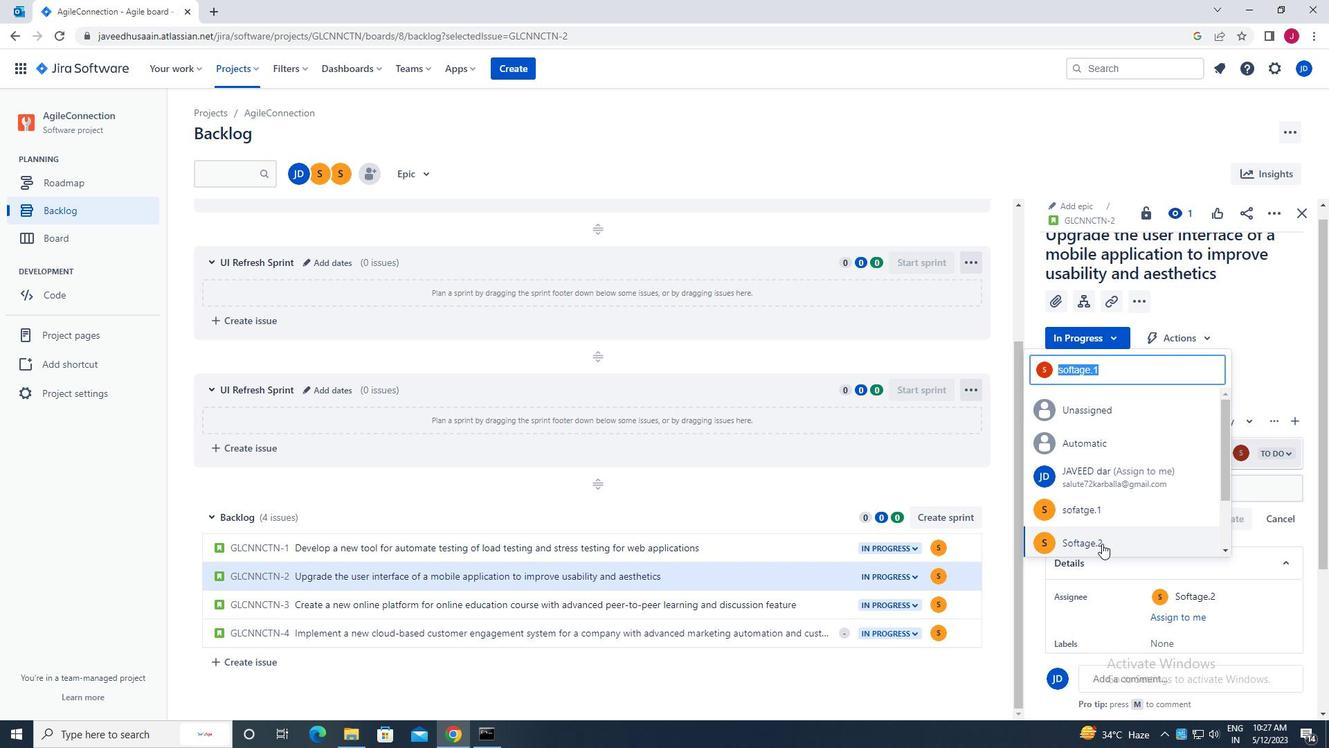 
Action: Mouse moved to (1306, 214)
Screenshot: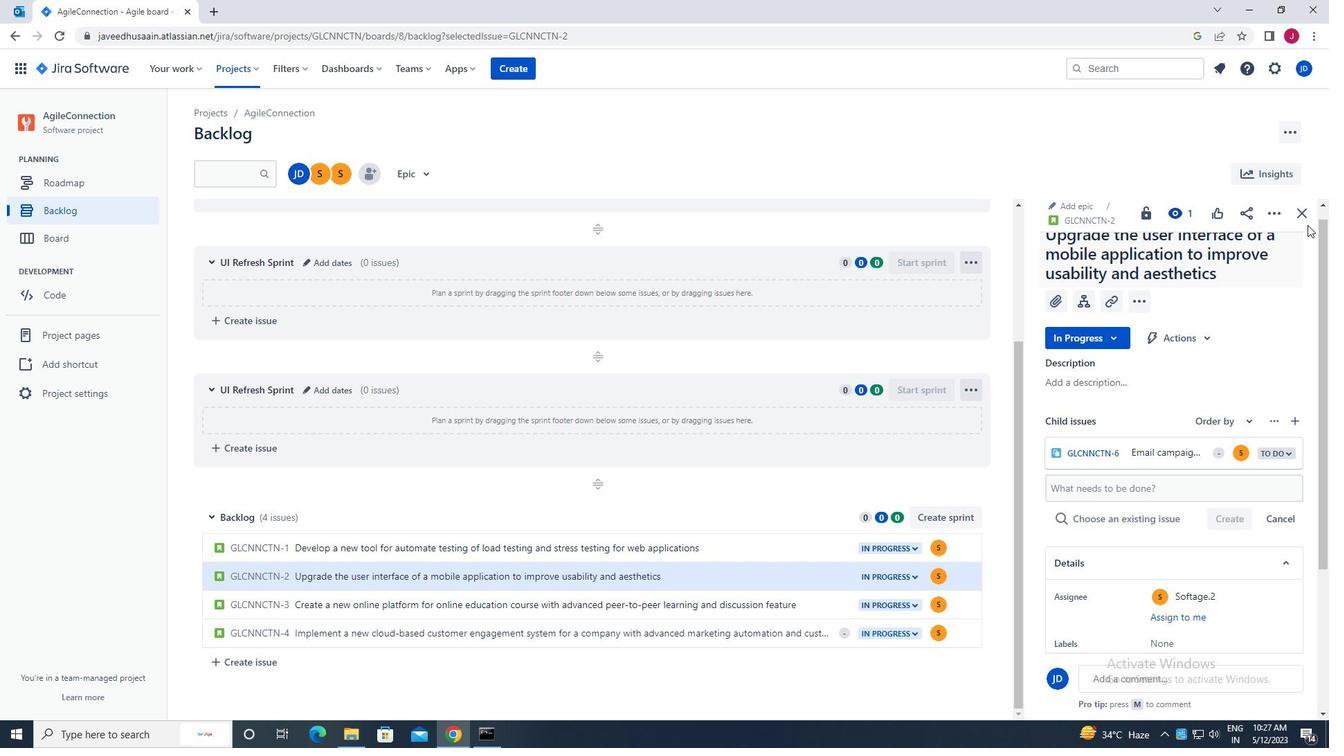 
Action: Mouse pressed left at (1306, 214)
Screenshot: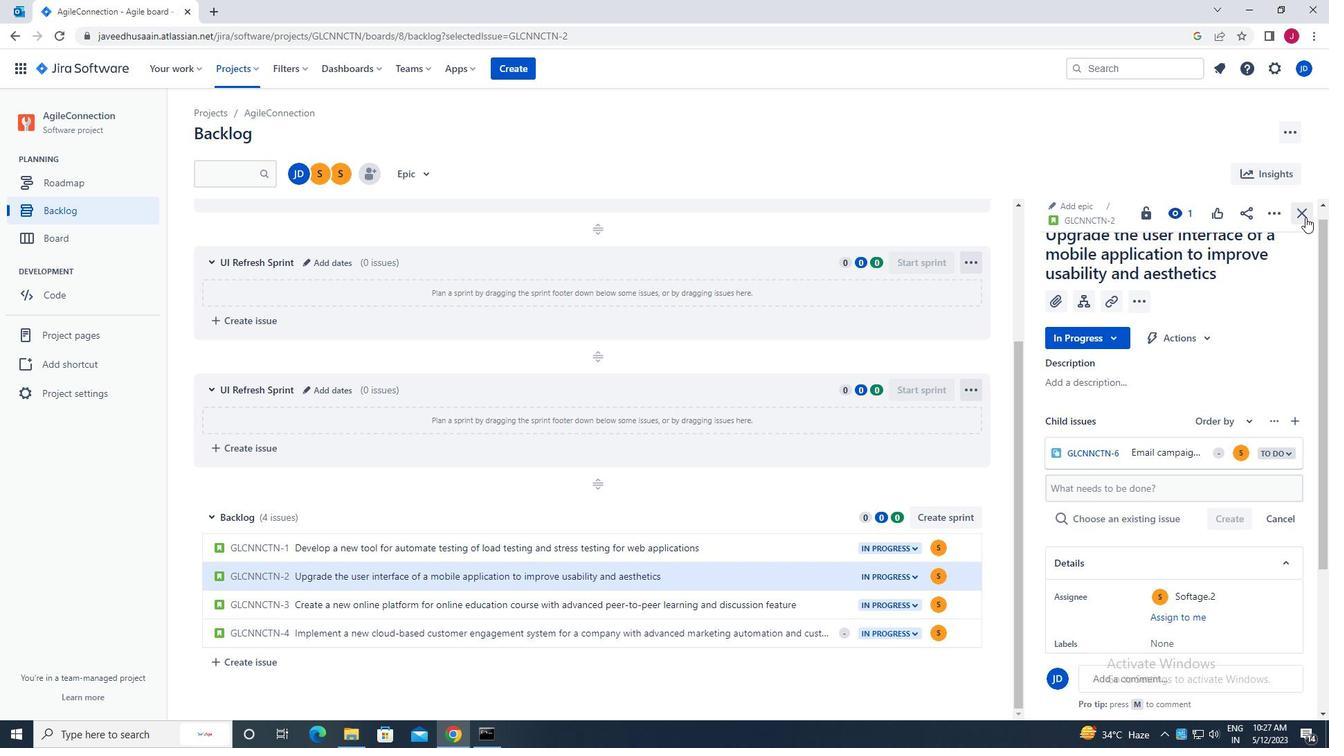 
Action: Mouse moved to (1239, 264)
Screenshot: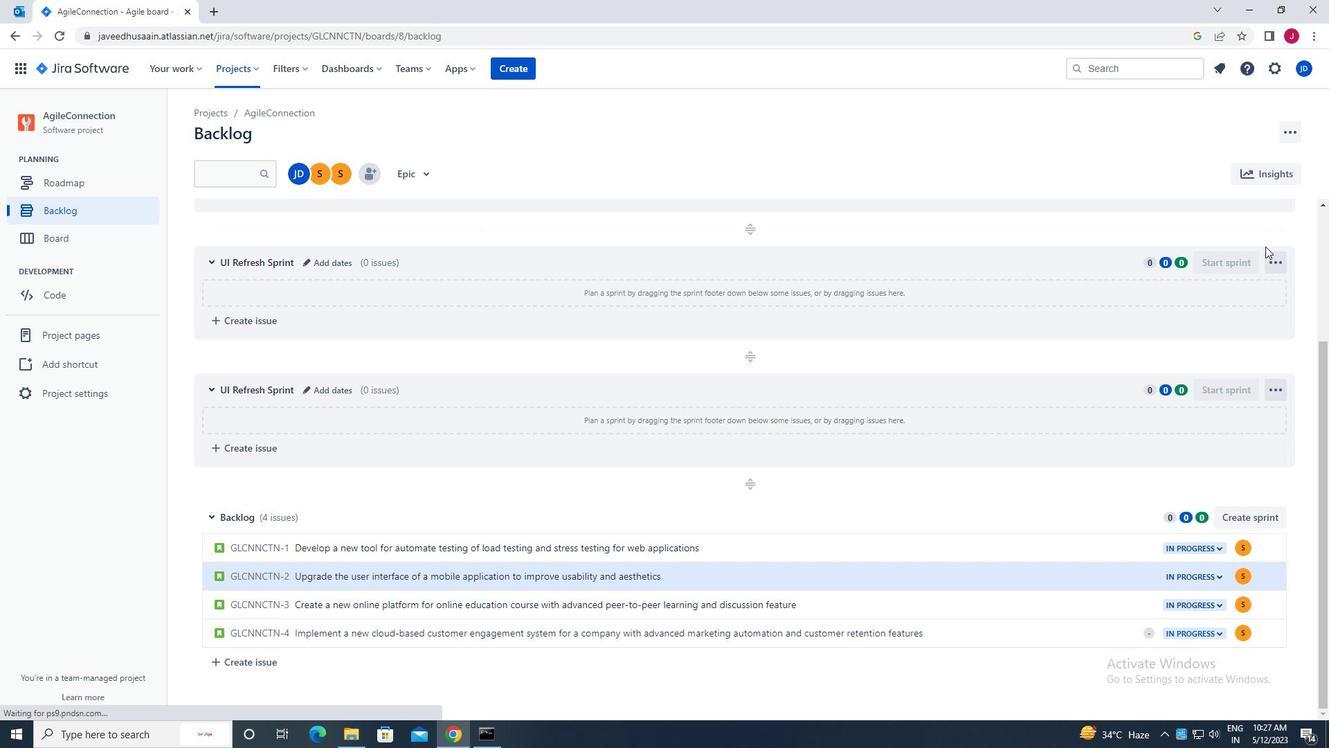 
